 Task: Find connections with filter location Hawassa with filter topic #brandingwith filter profile language Potuguese with filter current company HDFC Life with filter school GIET University Gunupur with filter industry Horticulture with filter service category Customer Service with filter keywords title Title Analyst
Action: Mouse moved to (150, 225)
Screenshot: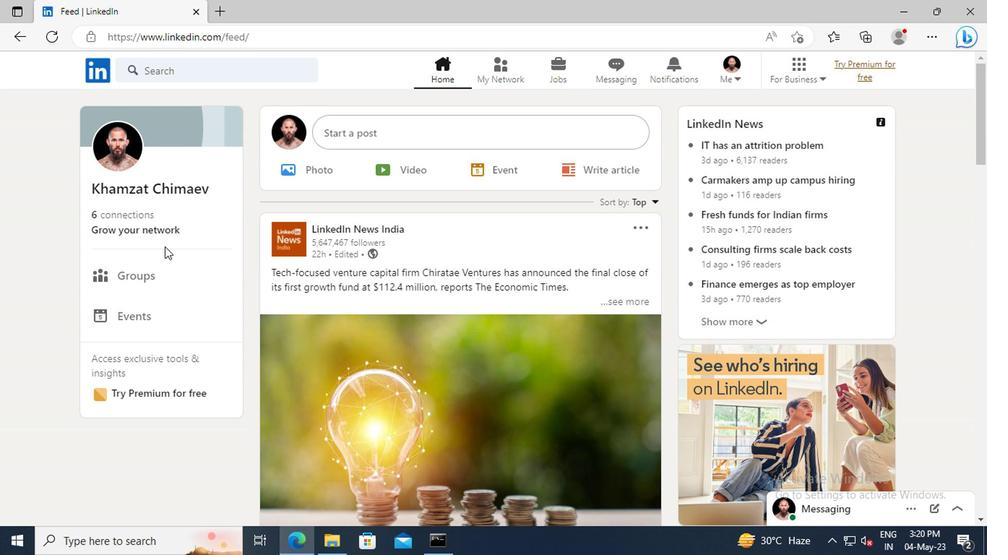 
Action: Mouse pressed left at (150, 225)
Screenshot: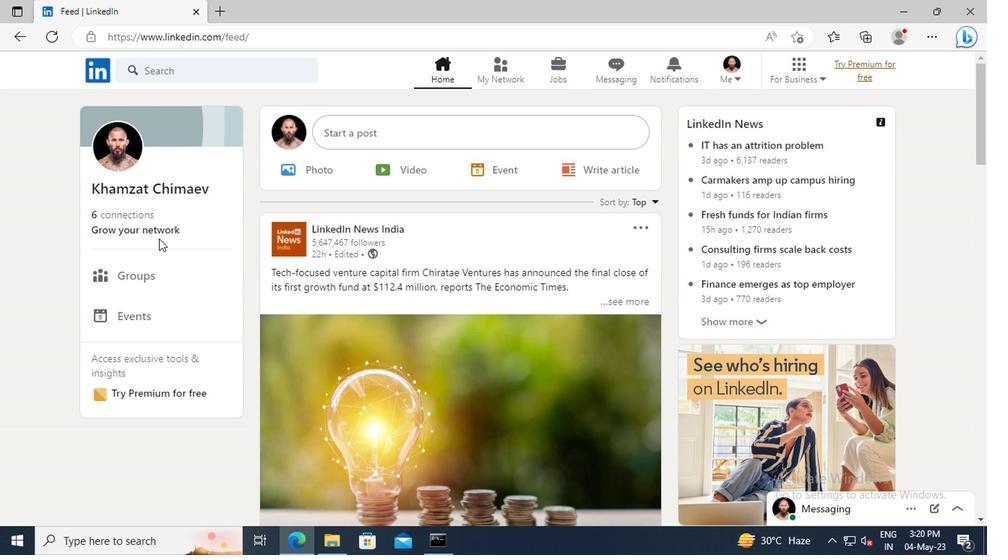 
Action: Mouse moved to (159, 152)
Screenshot: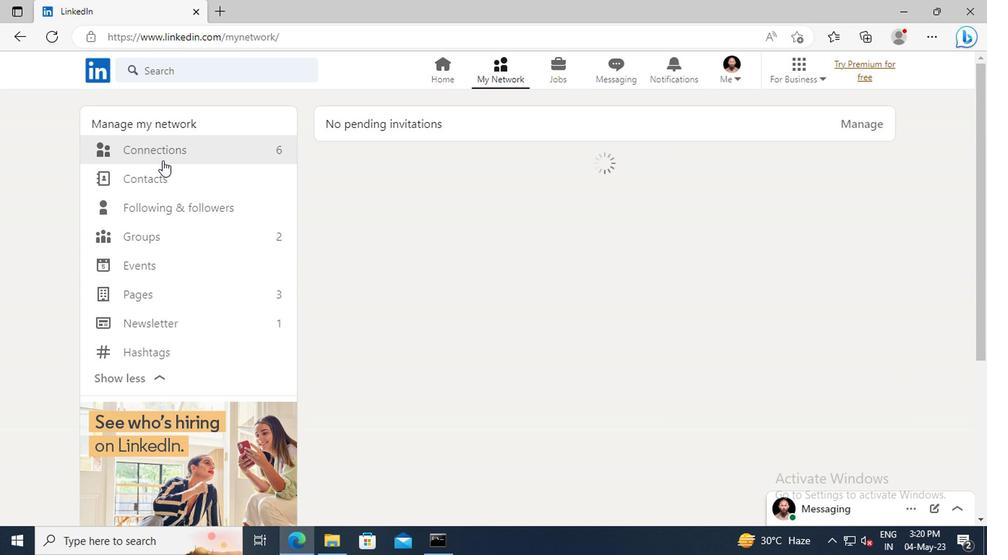 
Action: Mouse pressed left at (159, 152)
Screenshot: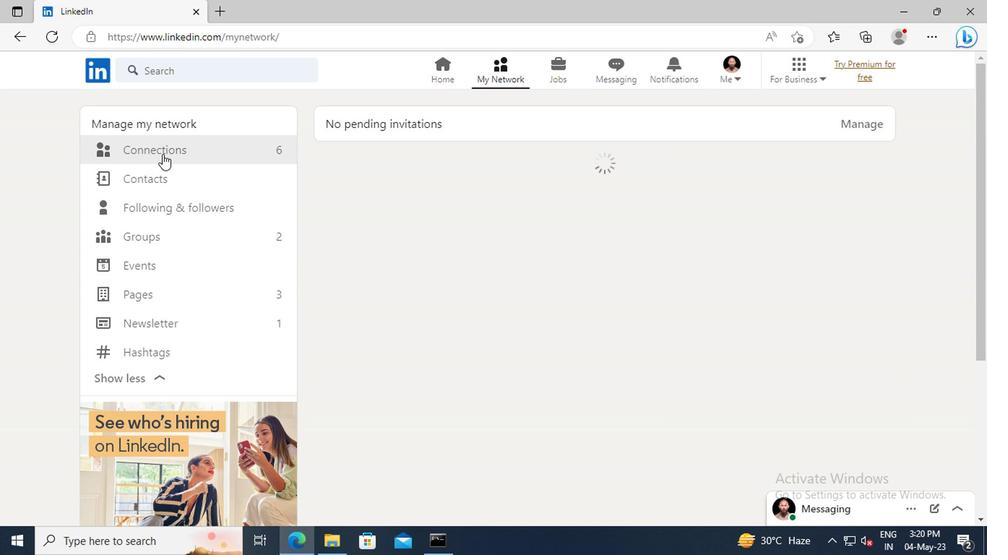
Action: Mouse moved to (587, 156)
Screenshot: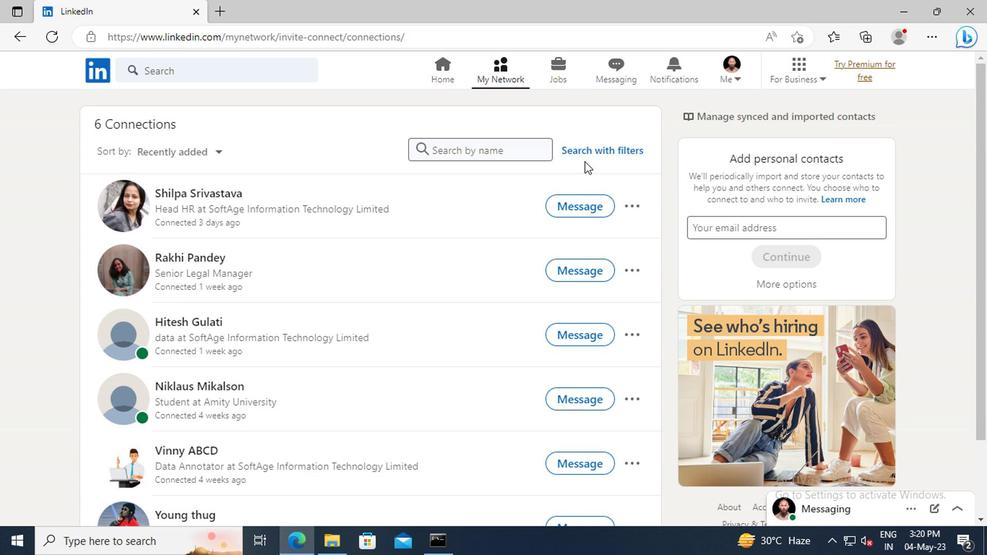 
Action: Mouse pressed left at (587, 156)
Screenshot: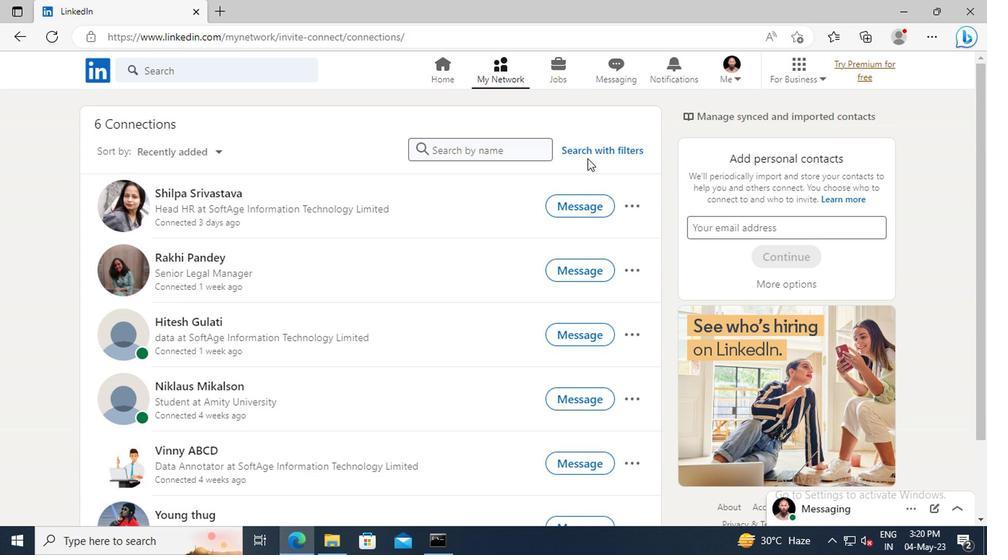 
Action: Mouse moved to (540, 116)
Screenshot: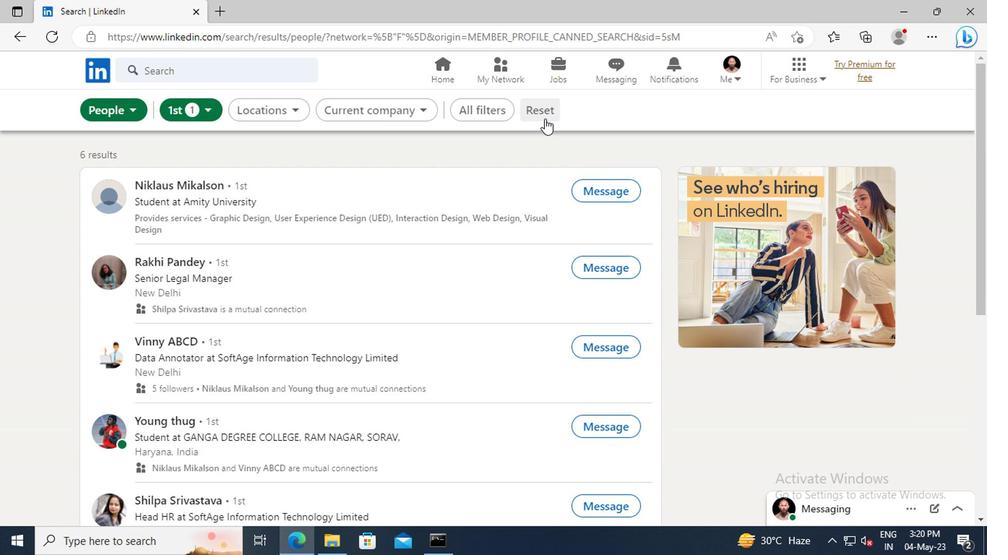 
Action: Mouse pressed left at (540, 116)
Screenshot: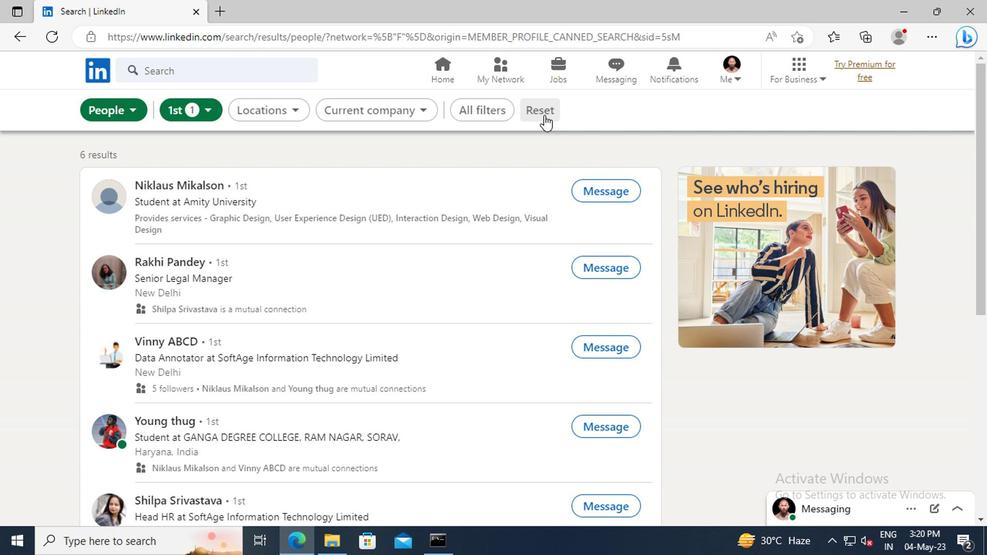 
Action: Mouse moved to (522, 115)
Screenshot: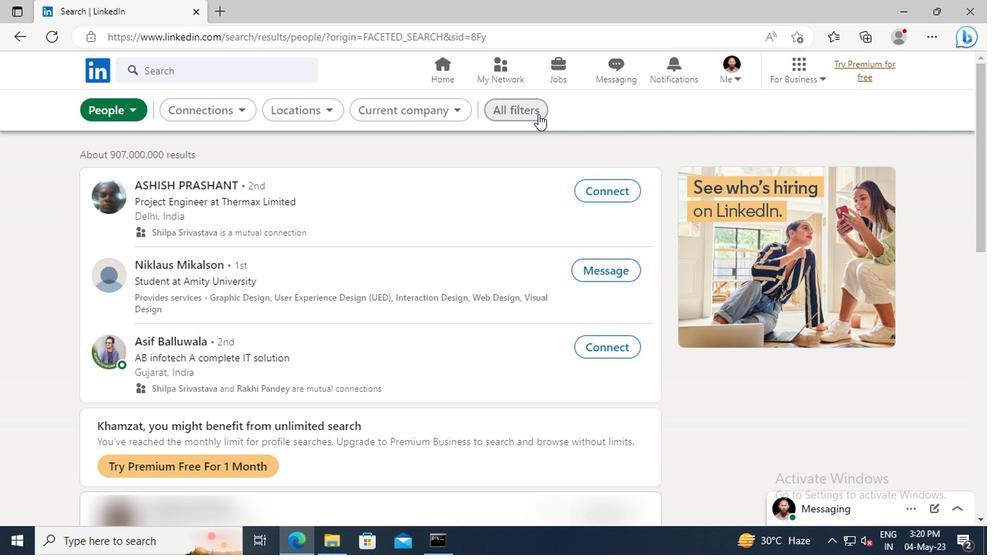 
Action: Mouse pressed left at (522, 115)
Screenshot: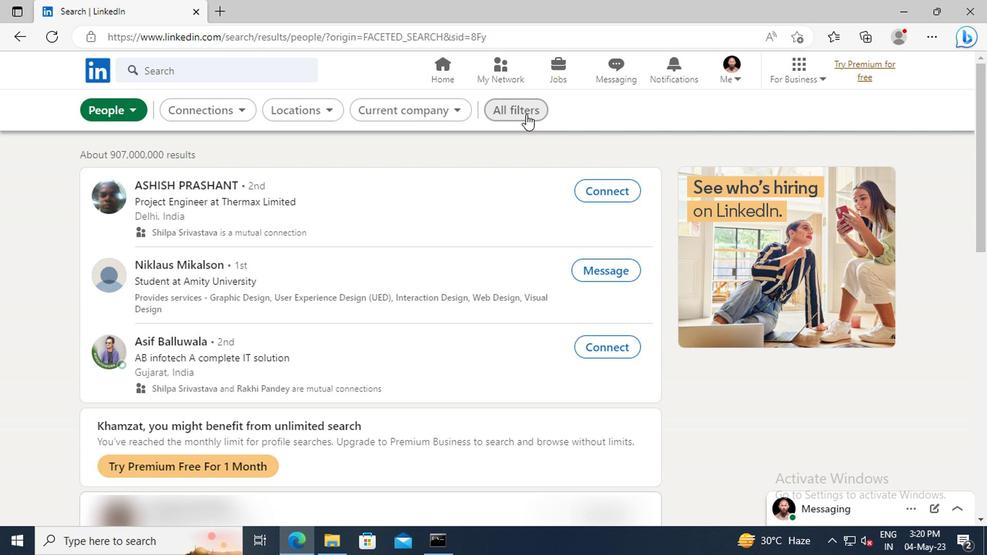 
Action: Mouse moved to (782, 249)
Screenshot: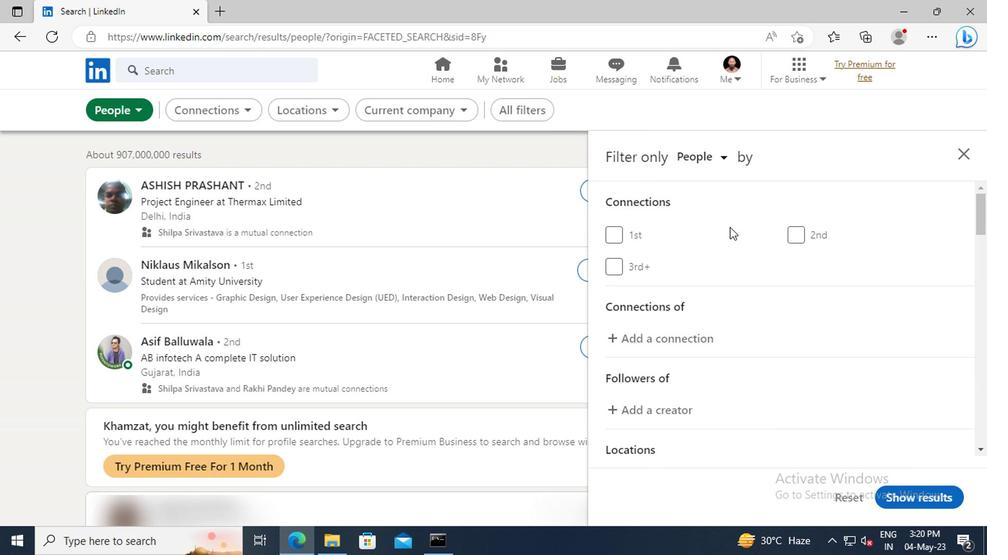 
Action: Mouse scrolled (782, 248) with delta (0, 0)
Screenshot: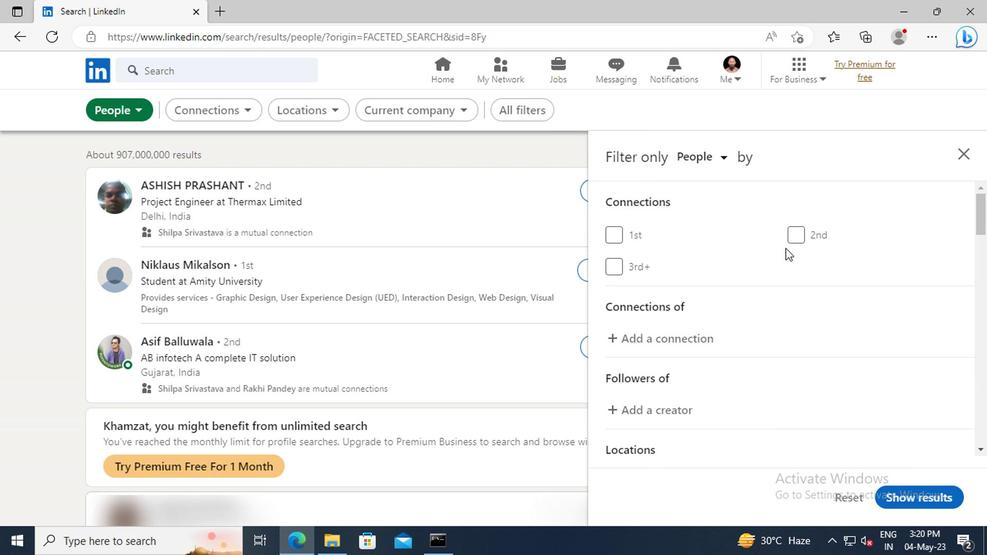 
Action: Mouse scrolled (782, 248) with delta (0, 0)
Screenshot: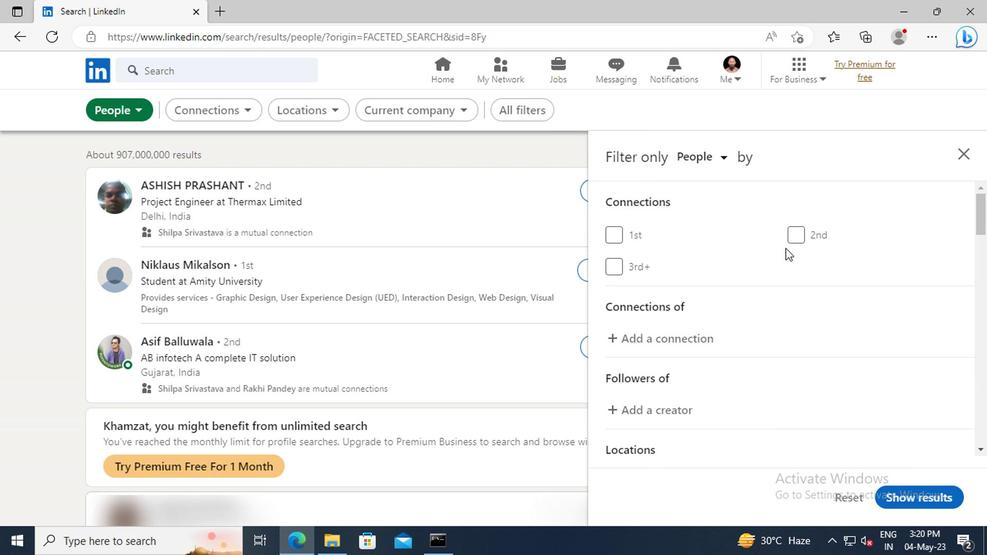 
Action: Mouse scrolled (782, 248) with delta (0, 0)
Screenshot: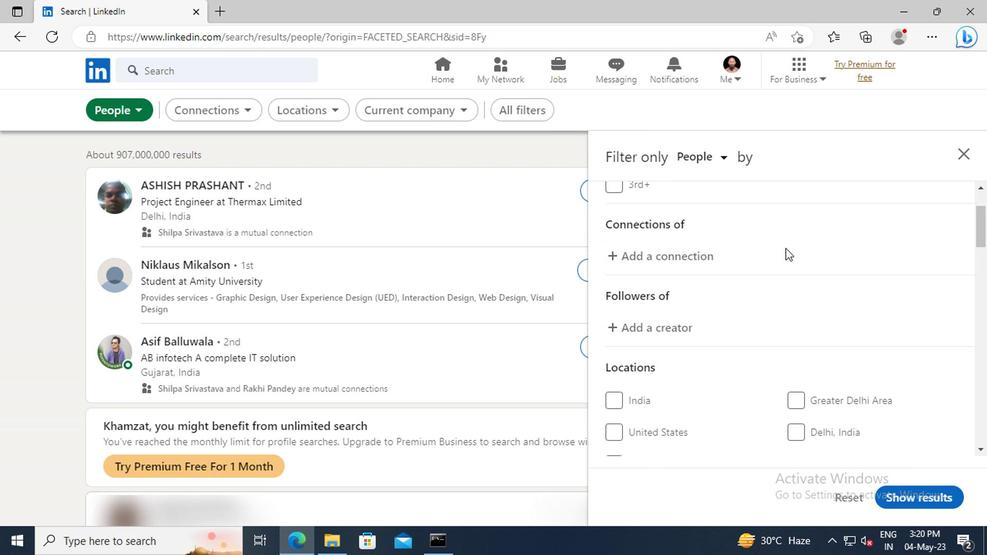 
Action: Mouse scrolled (782, 248) with delta (0, 0)
Screenshot: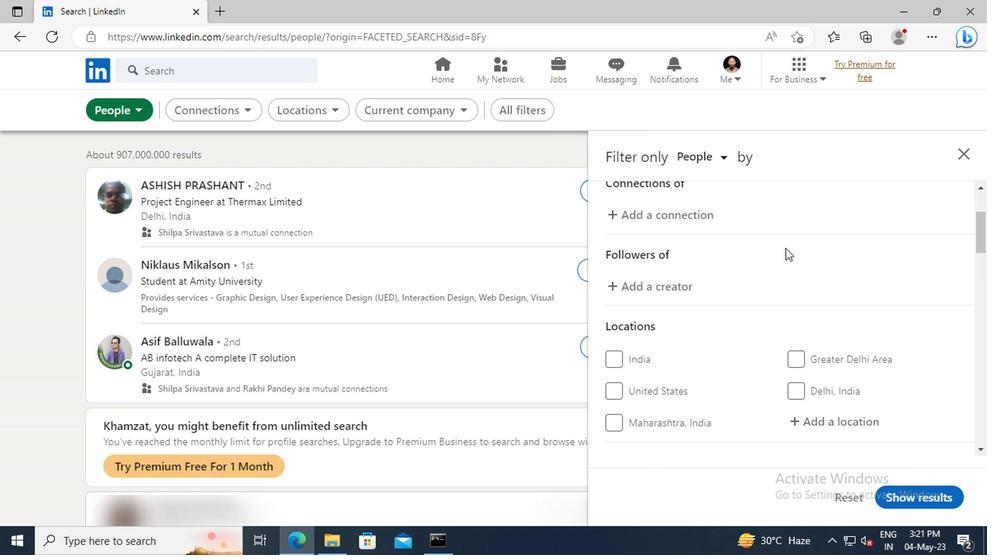 
Action: Mouse scrolled (782, 248) with delta (0, 0)
Screenshot: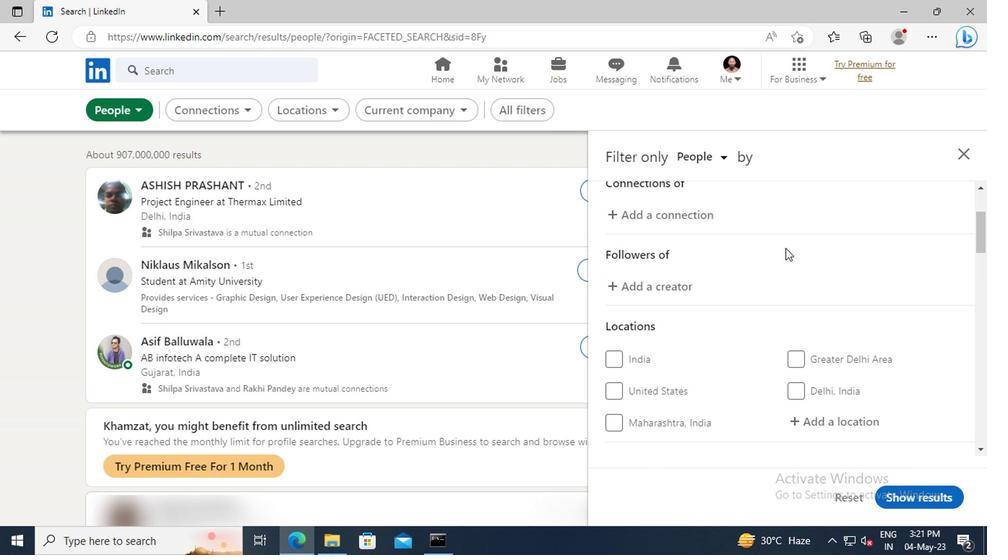
Action: Mouse scrolled (782, 248) with delta (0, 0)
Screenshot: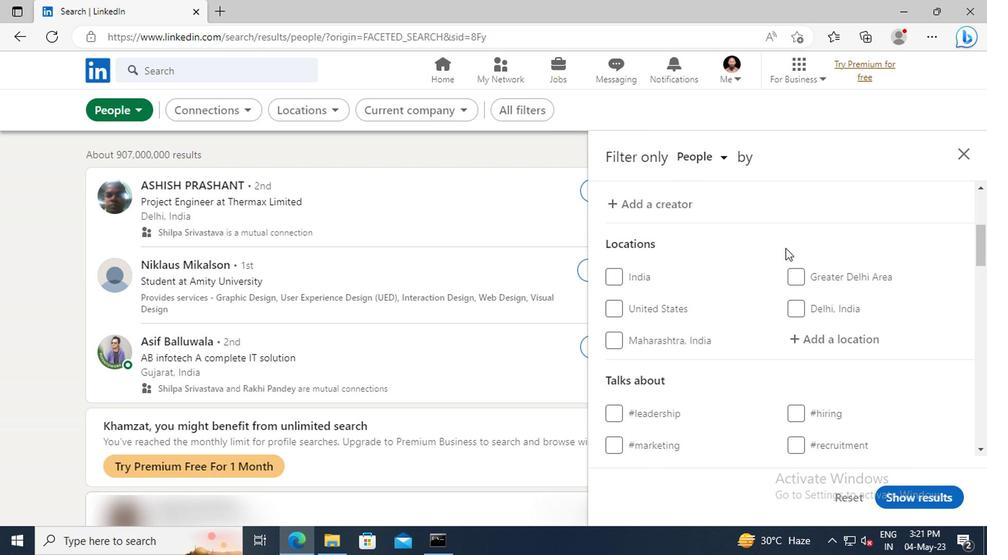
Action: Mouse scrolled (782, 248) with delta (0, 0)
Screenshot: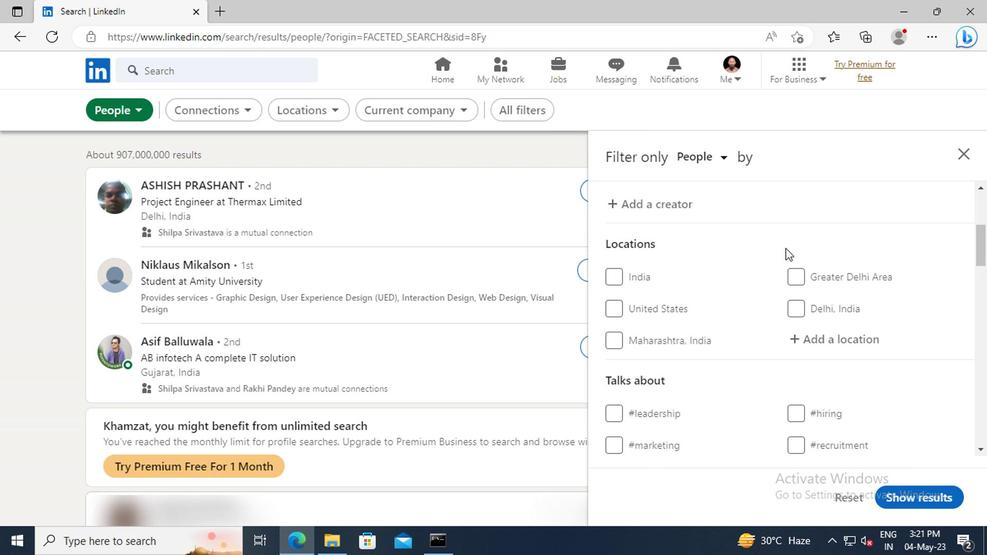 
Action: Mouse moved to (789, 257)
Screenshot: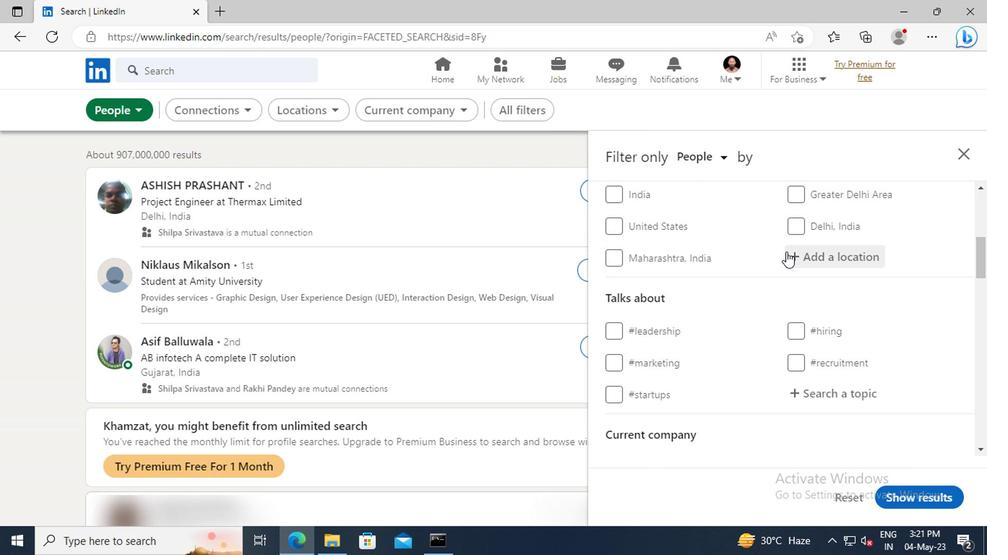 
Action: Mouse pressed left at (789, 257)
Screenshot: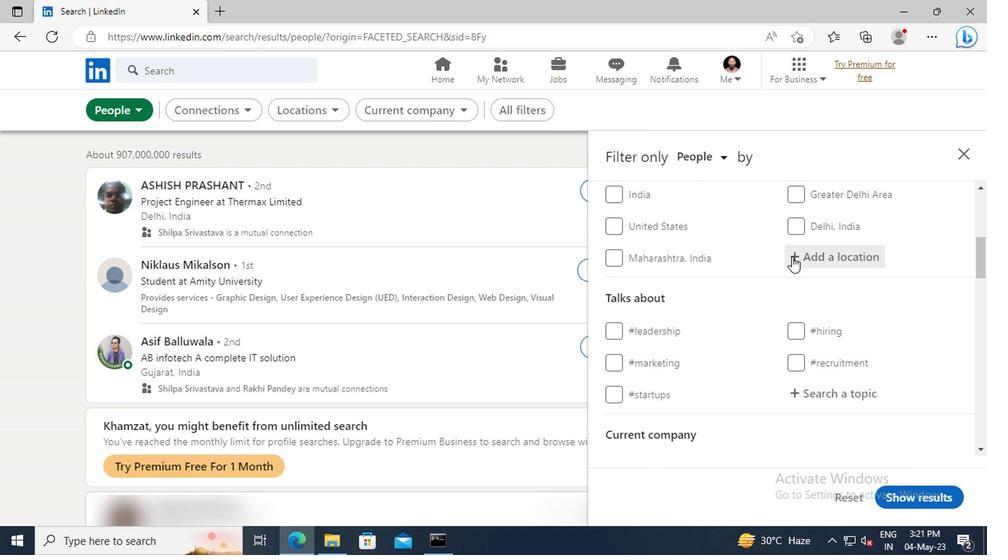 
Action: Mouse moved to (789, 257)
Screenshot: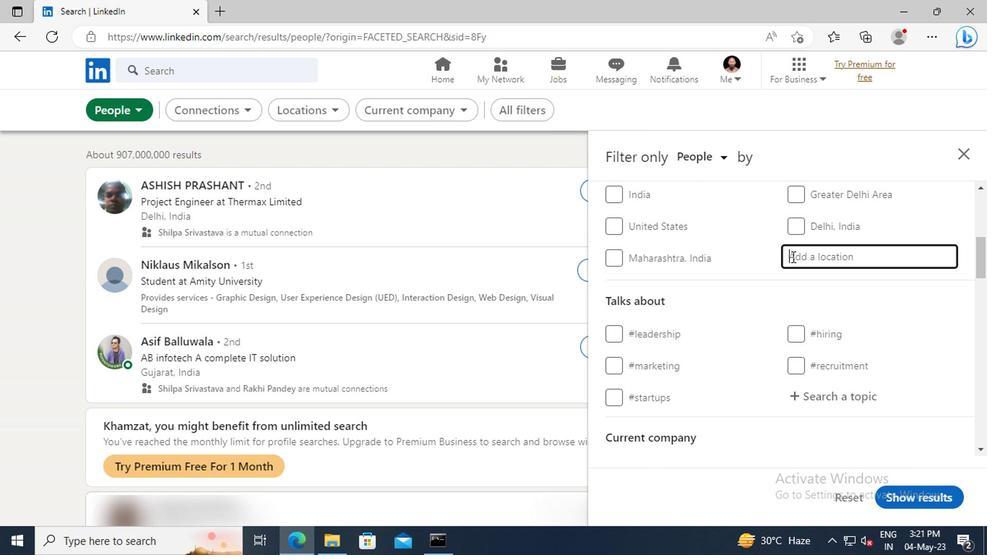 
Action: Key pressed <Key.shift>HAWASSA<Key.enter>
Screenshot: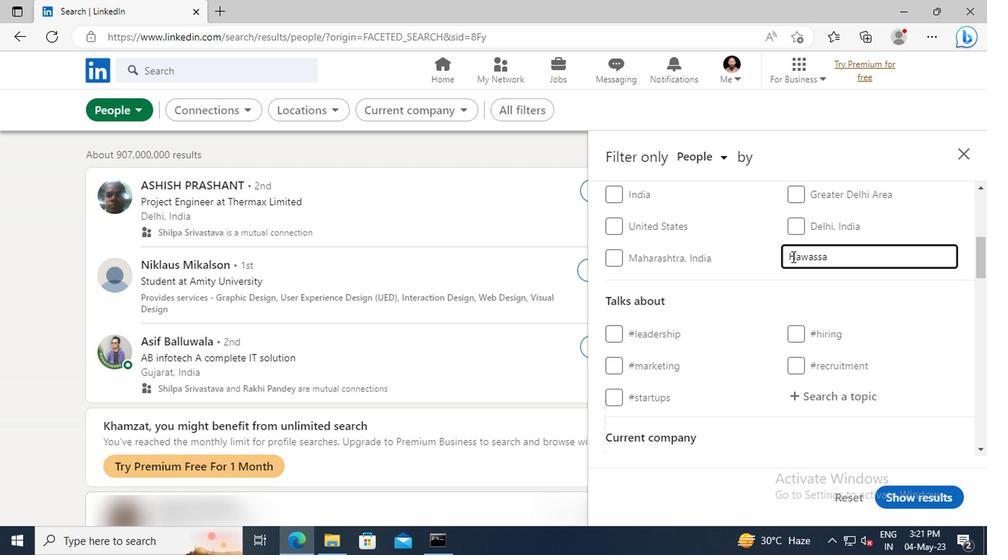 
Action: Mouse scrolled (789, 256) with delta (0, -1)
Screenshot: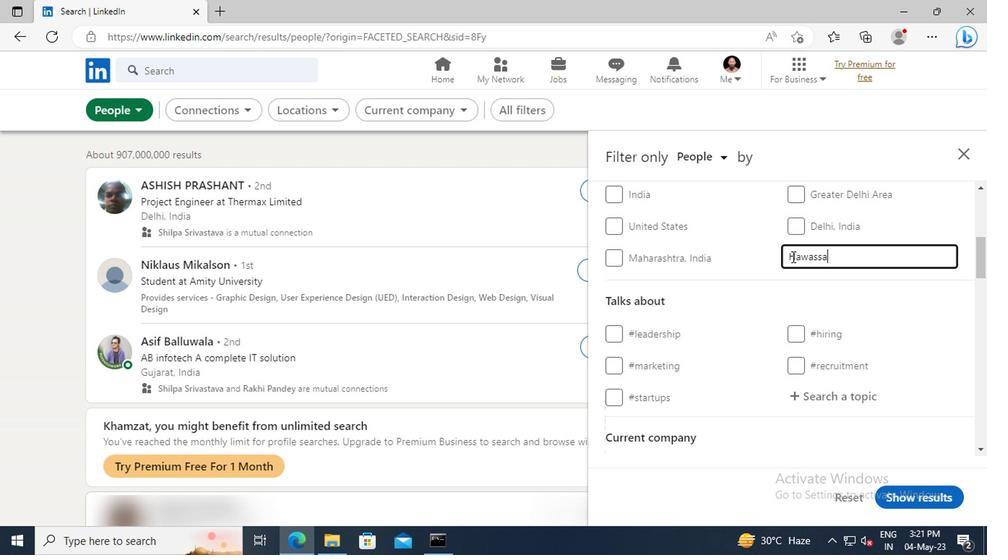 
Action: Mouse scrolled (789, 256) with delta (0, -1)
Screenshot: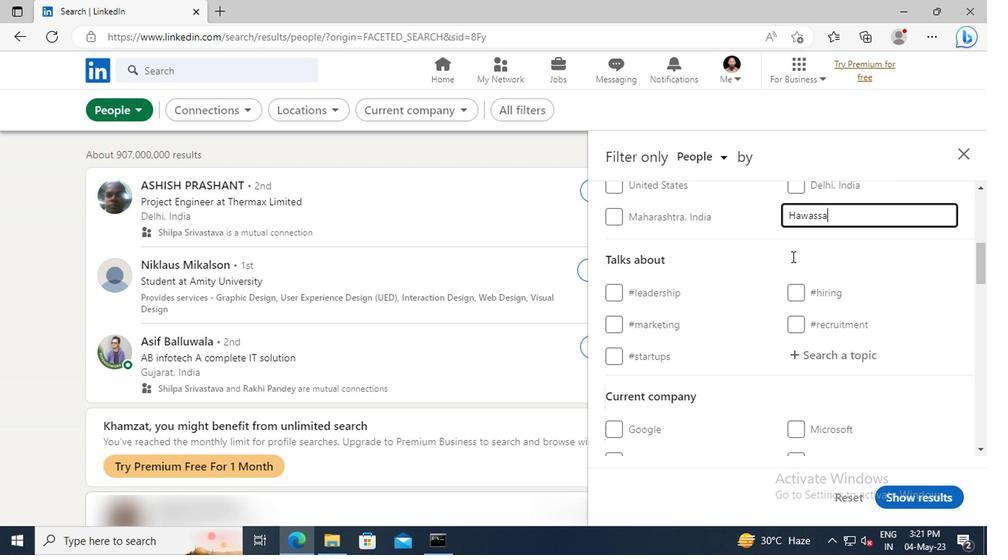 
Action: Mouse moved to (800, 311)
Screenshot: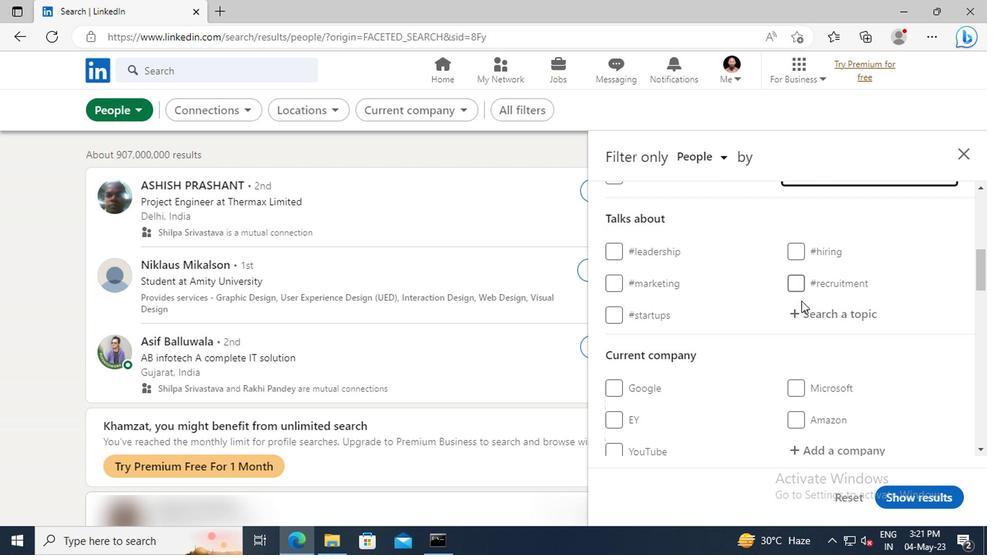 
Action: Mouse pressed left at (800, 311)
Screenshot: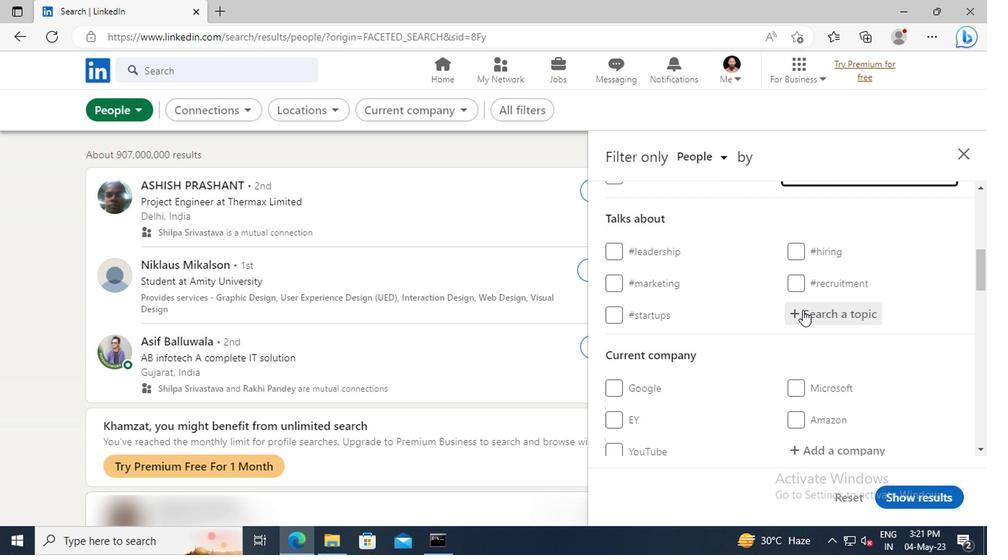 
Action: Key pressed BRANDI
Screenshot: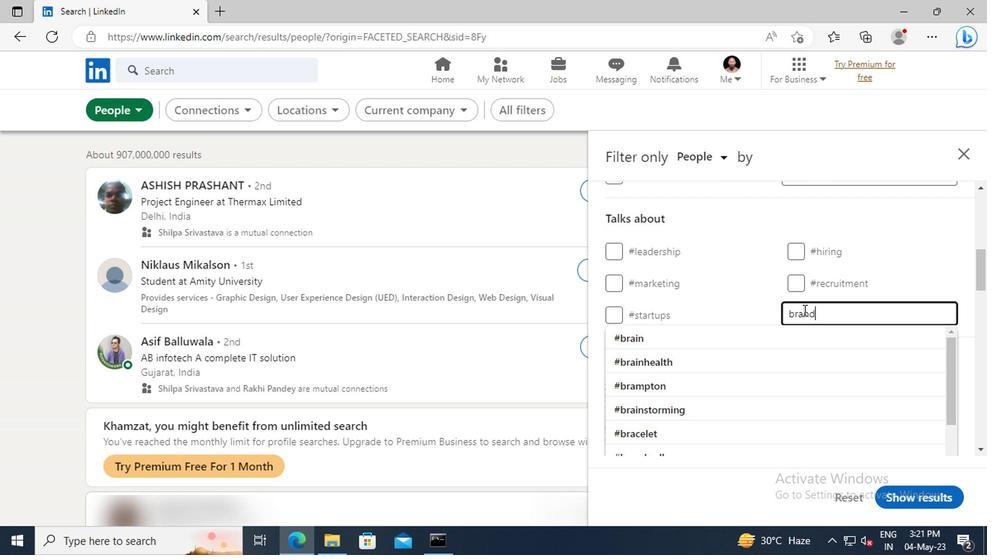 
Action: Mouse moved to (807, 336)
Screenshot: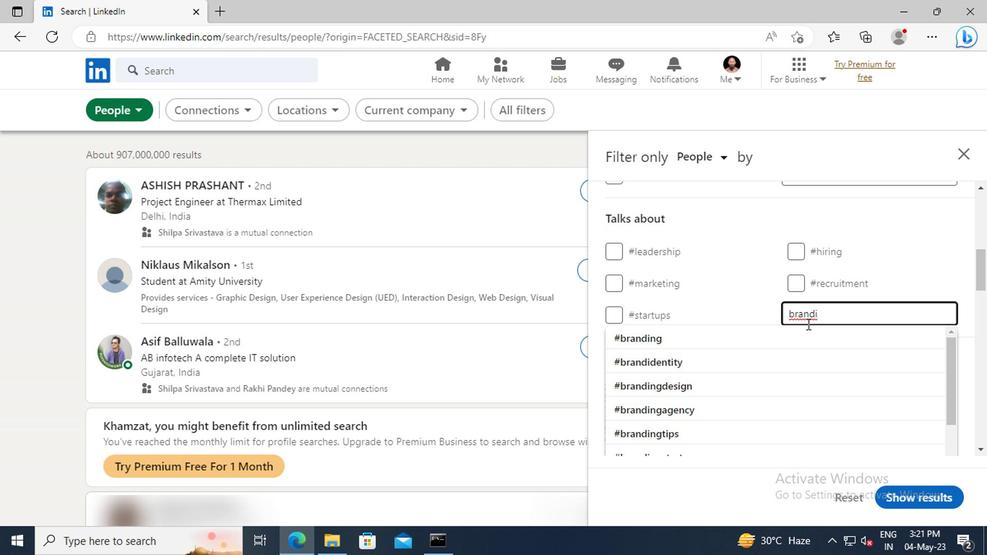 
Action: Mouse pressed left at (807, 336)
Screenshot: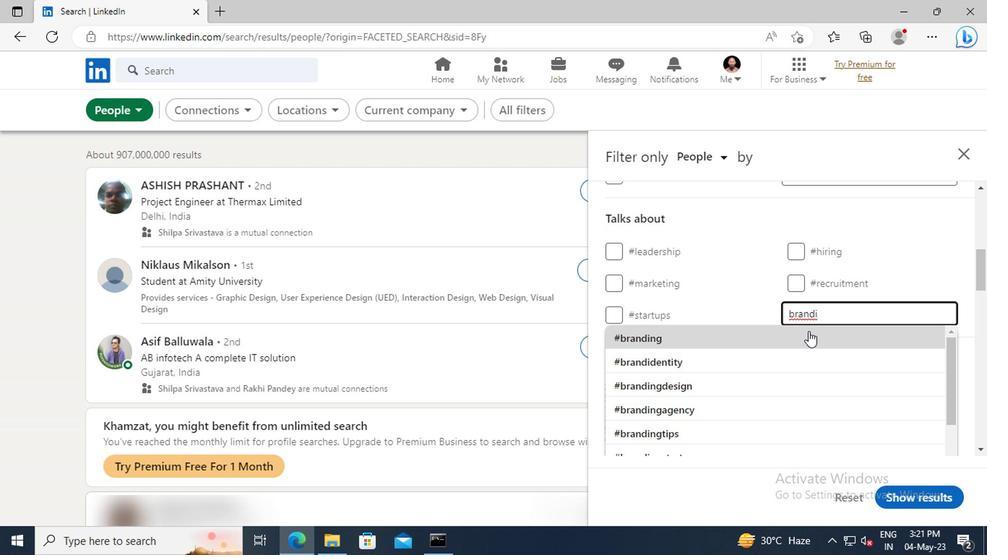 
Action: Mouse scrolled (807, 335) with delta (0, -1)
Screenshot: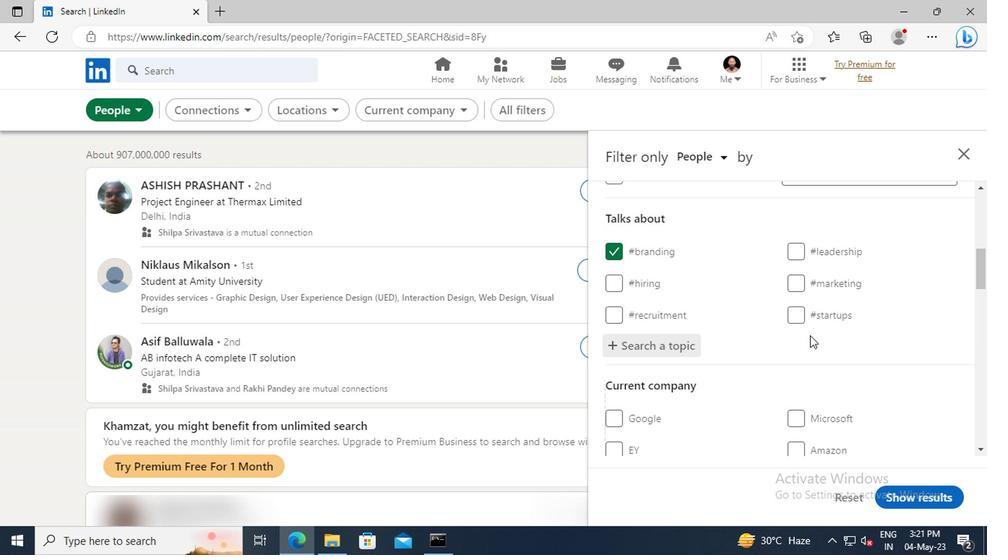 
Action: Mouse scrolled (807, 335) with delta (0, -1)
Screenshot: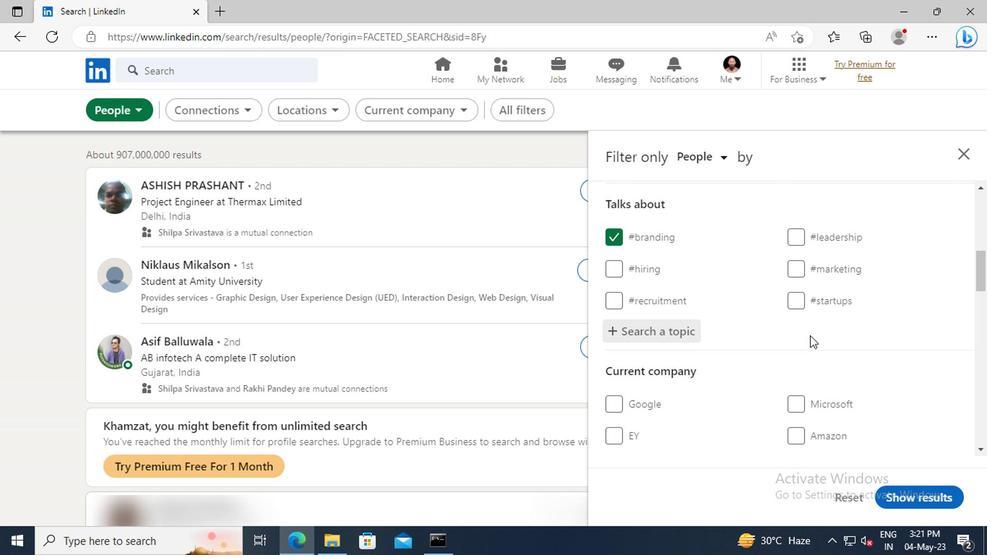 
Action: Mouse scrolled (807, 335) with delta (0, -1)
Screenshot: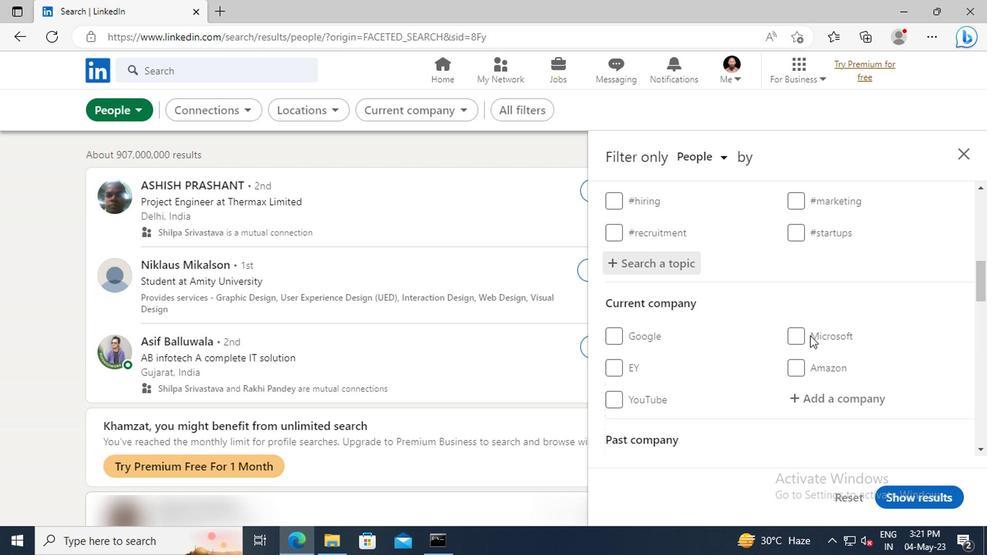 
Action: Mouse scrolled (807, 335) with delta (0, -1)
Screenshot: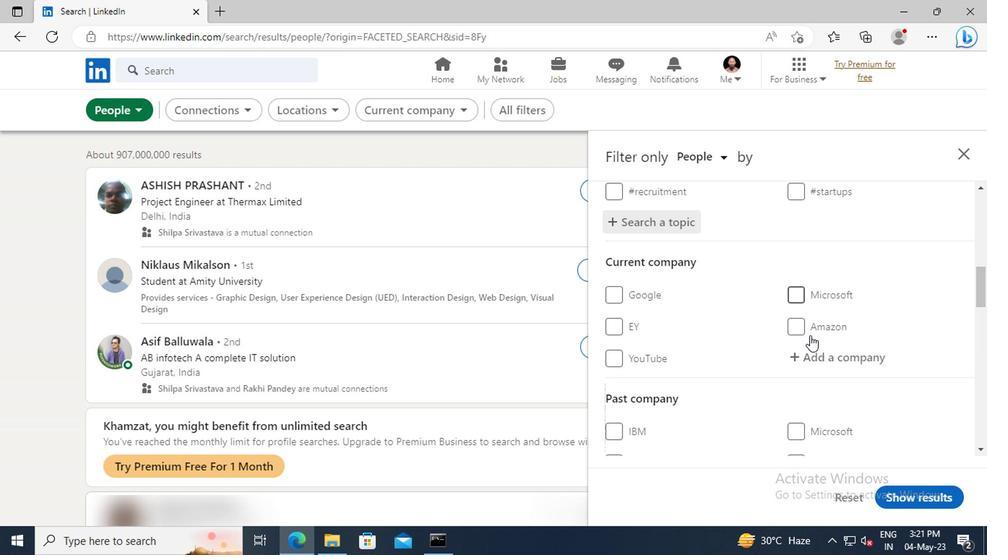 
Action: Mouse scrolled (807, 335) with delta (0, -1)
Screenshot: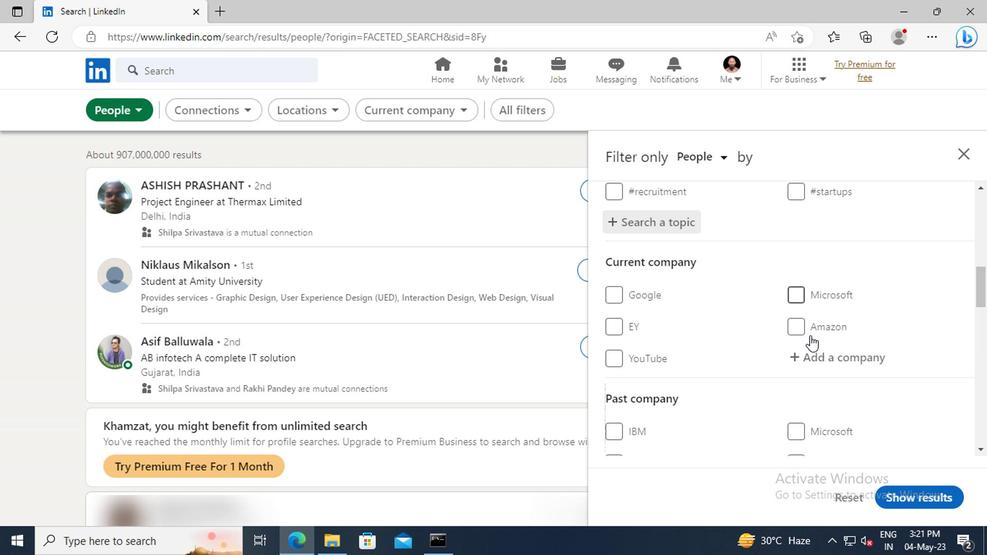 
Action: Mouse scrolled (807, 335) with delta (0, -1)
Screenshot: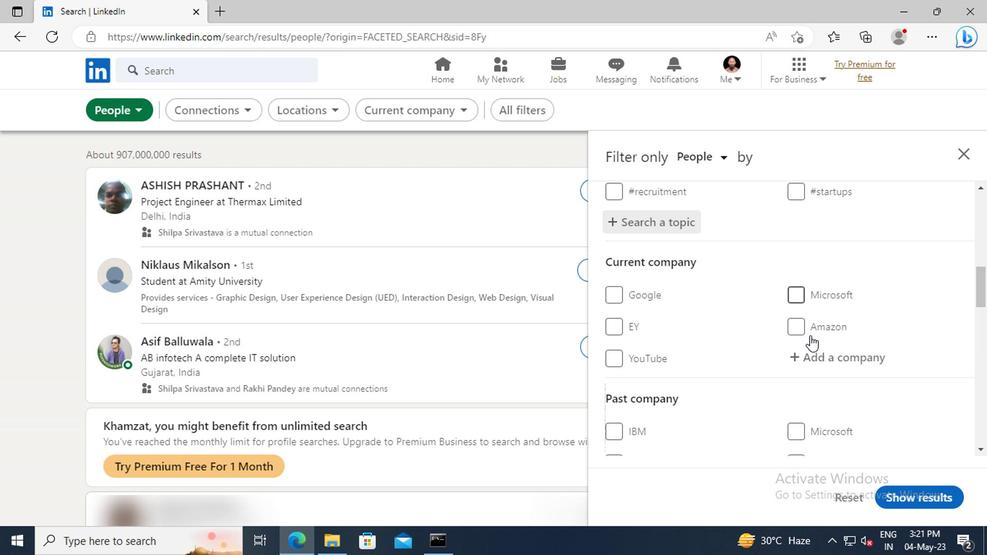 
Action: Mouse scrolled (807, 335) with delta (0, -1)
Screenshot: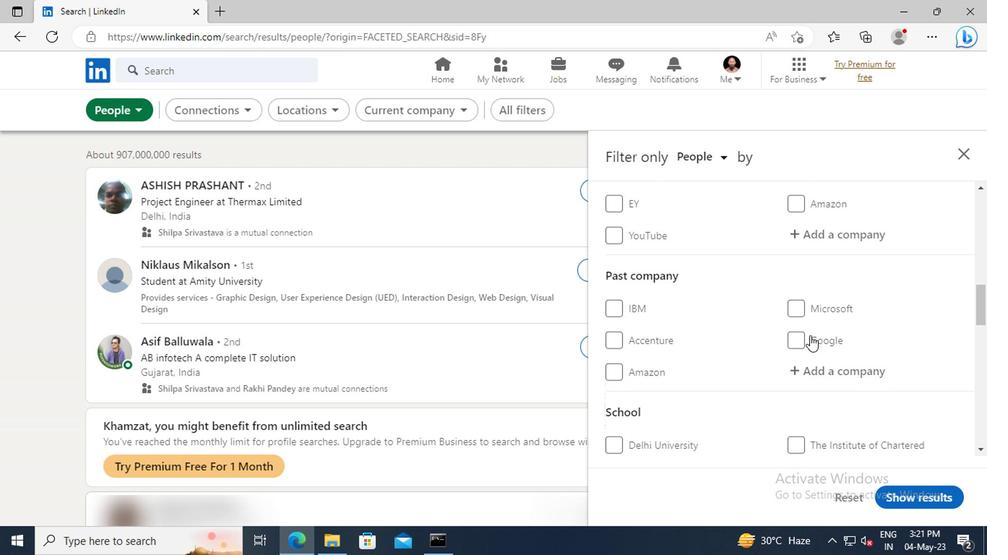 
Action: Mouse scrolled (807, 335) with delta (0, -1)
Screenshot: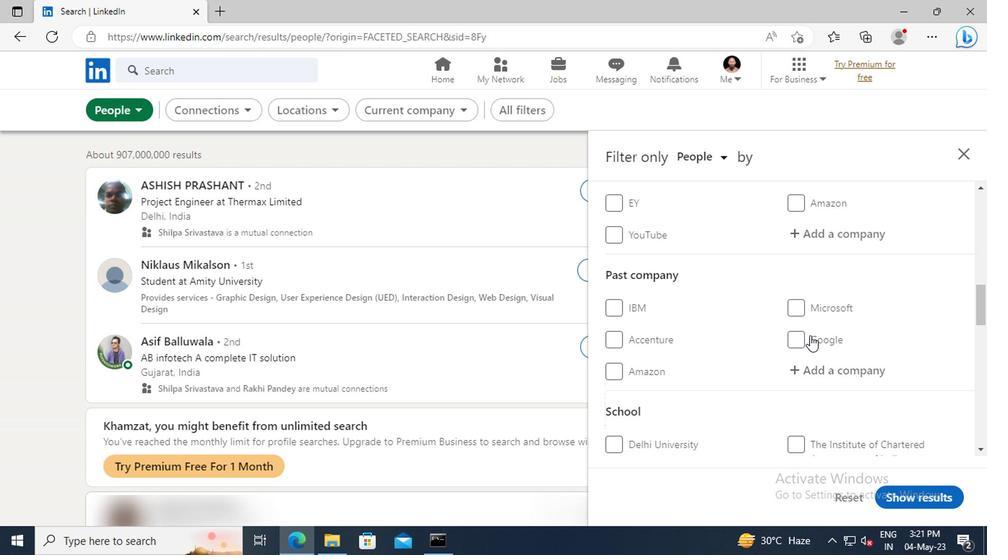 
Action: Mouse scrolled (807, 335) with delta (0, -1)
Screenshot: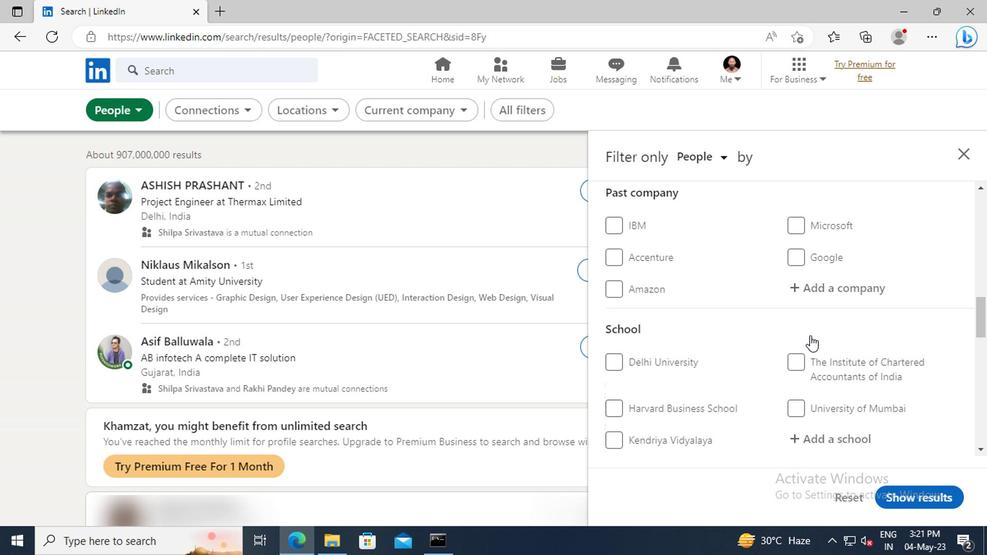 
Action: Mouse scrolled (807, 335) with delta (0, -1)
Screenshot: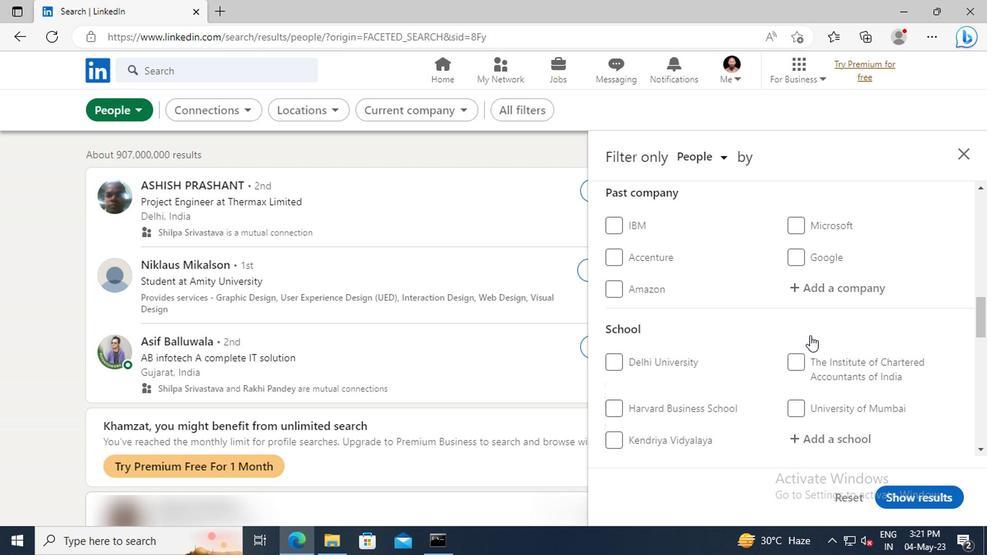 
Action: Mouse scrolled (807, 335) with delta (0, -1)
Screenshot: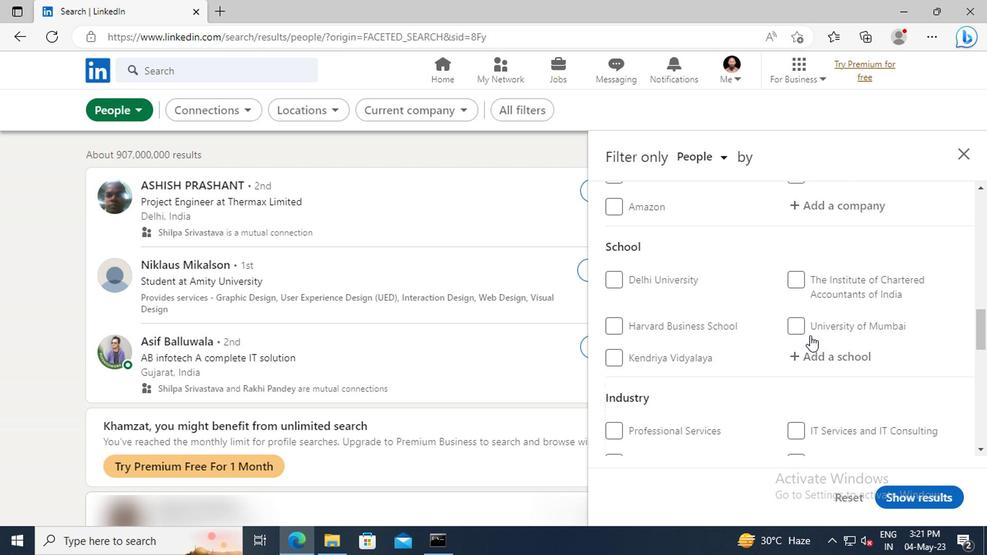 
Action: Mouse scrolled (807, 335) with delta (0, -1)
Screenshot: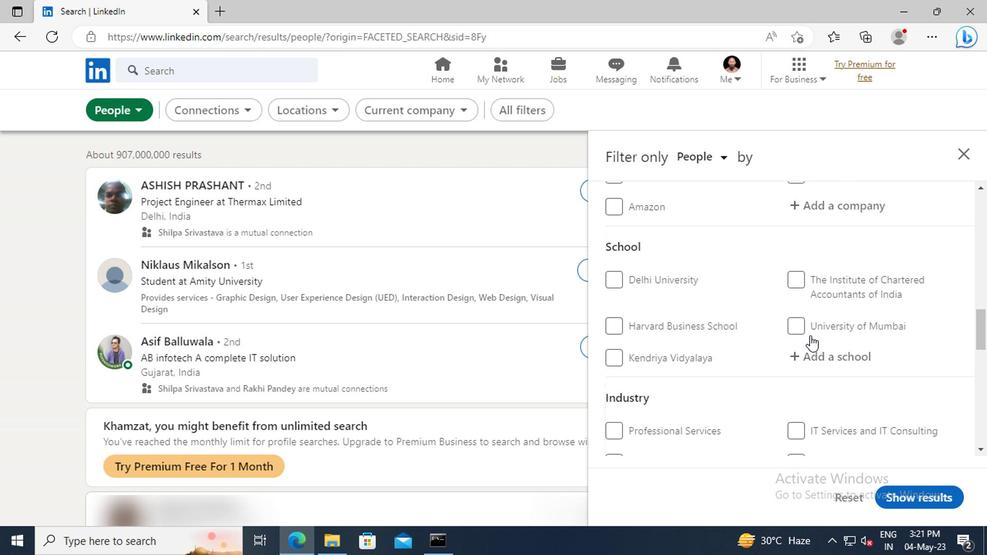 
Action: Mouse scrolled (807, 335) with delta (0, -1)
Screenshot: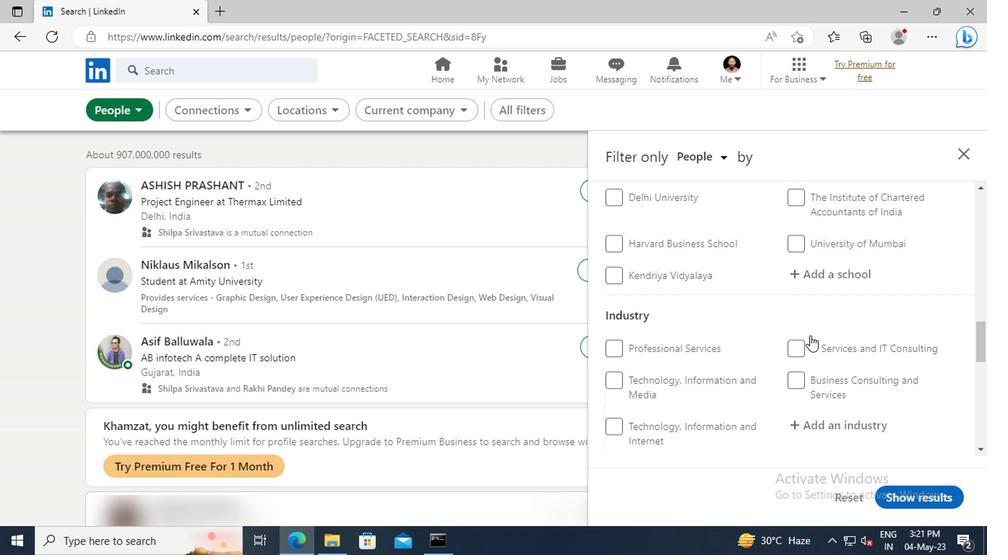 
Action: Mouse scrolled (807, 335) with delta (0, -1)
Screenshot: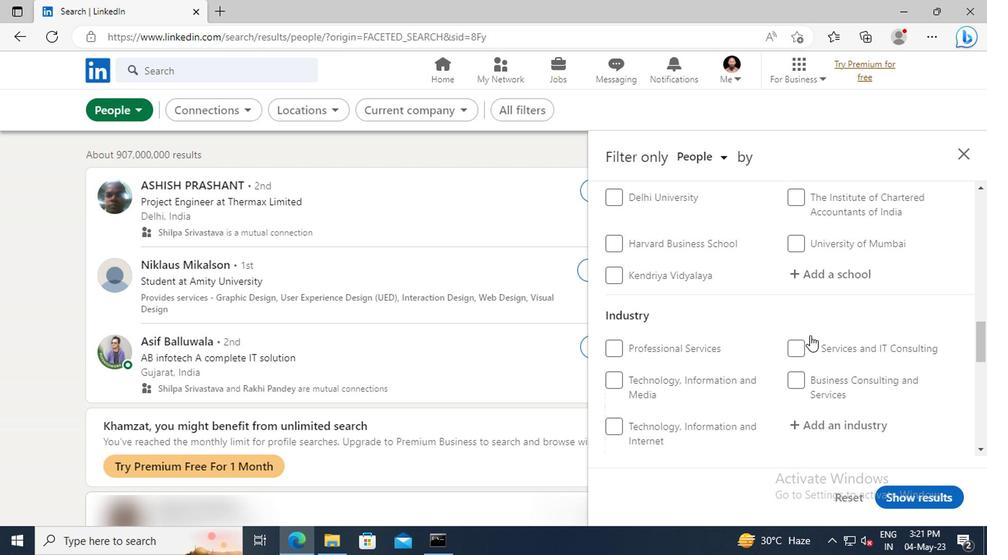 
Action: Mouse scrolled (807, 335) with delta (0, -1)
Screenshot: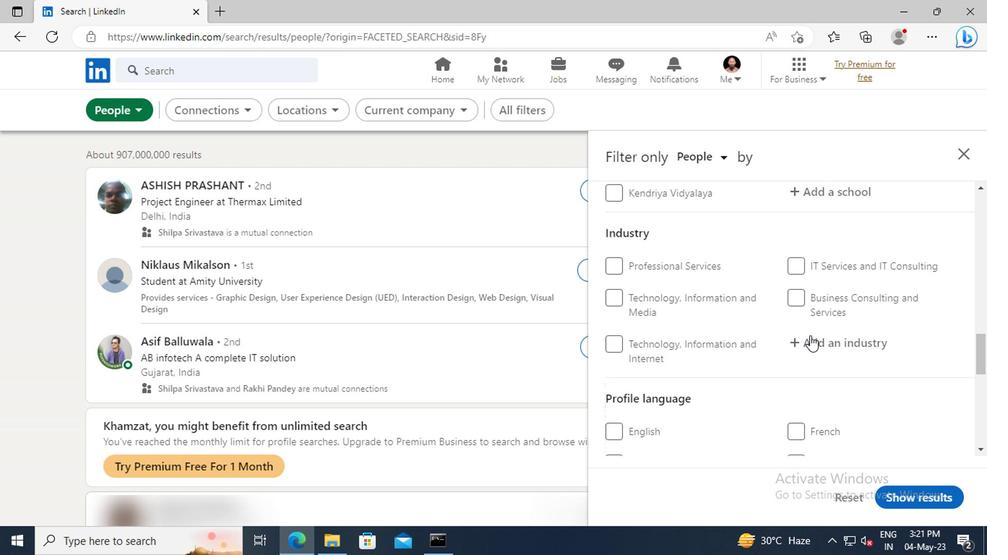 
Action: Mouse scrolled (807, 335) with delta (0, -1)
Screenshot: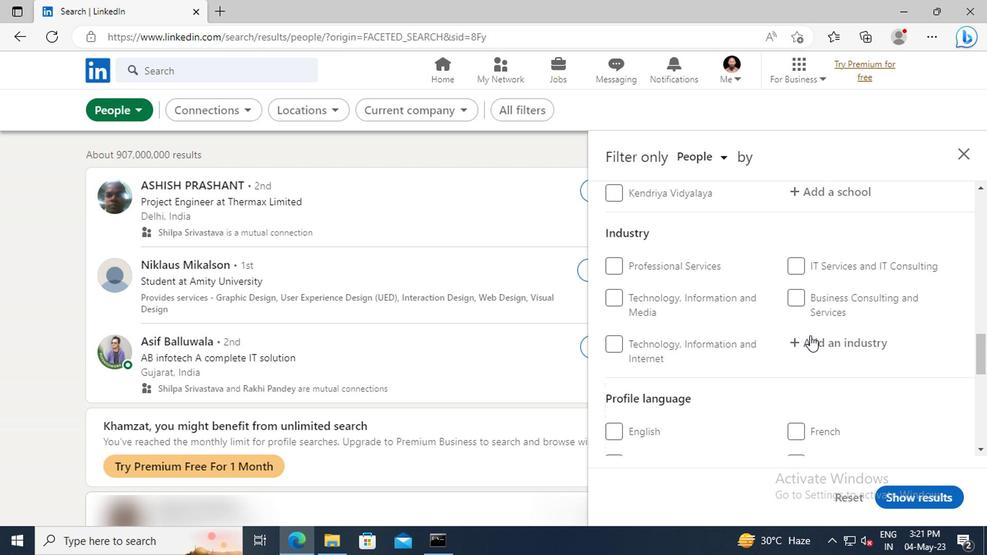 
Action: Mouse scrolled (807, 335) with delta (0, -1)
Screenshot: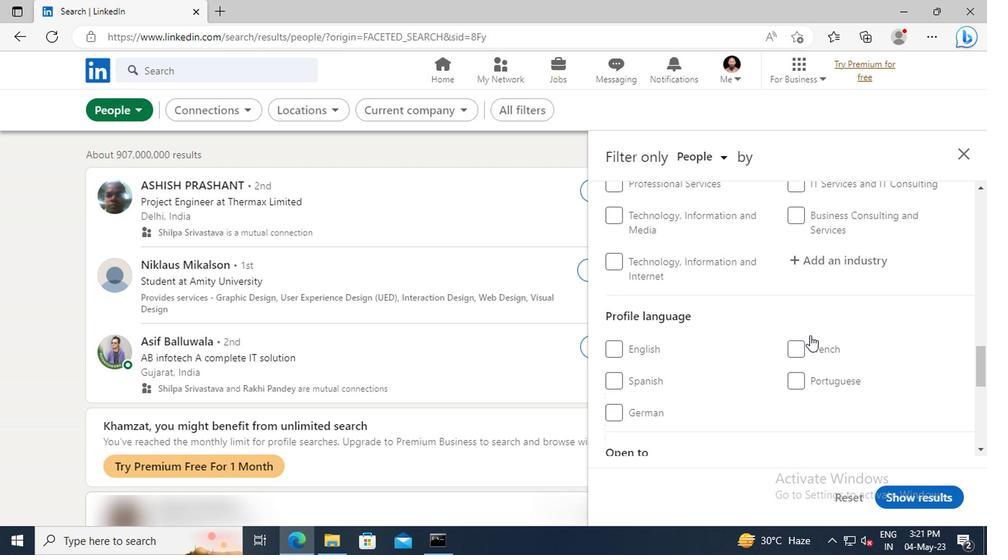 
Action: Mouse moved to (795, 342)
Screenshot: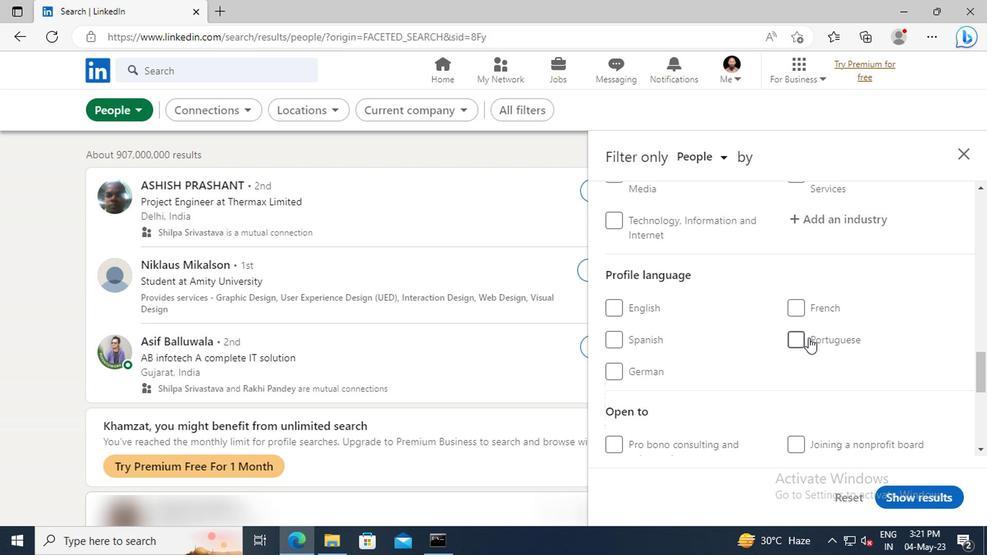
Action: Mouse pressed left at (795, 342)
Screenshot: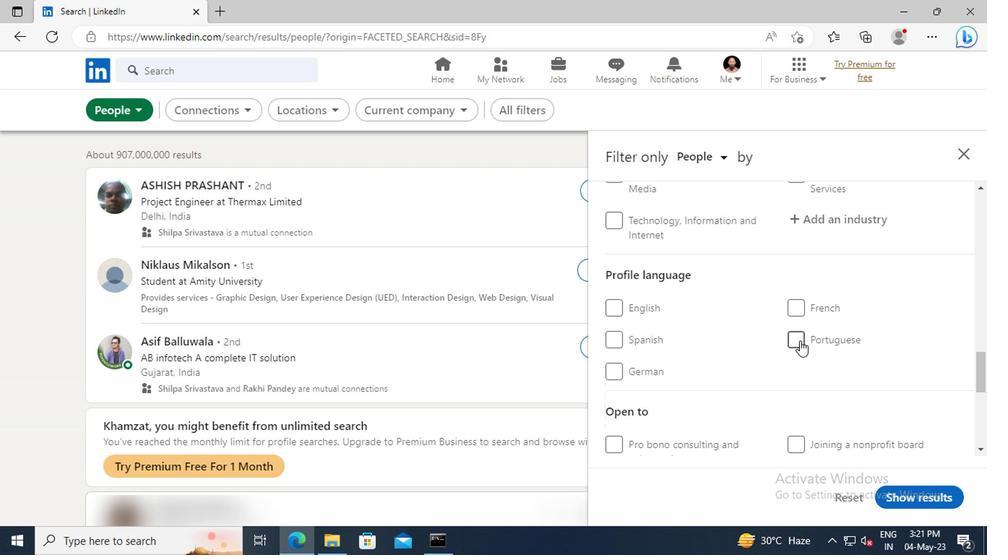 
Action: Mouse moved to (814, 327)
Screenshot: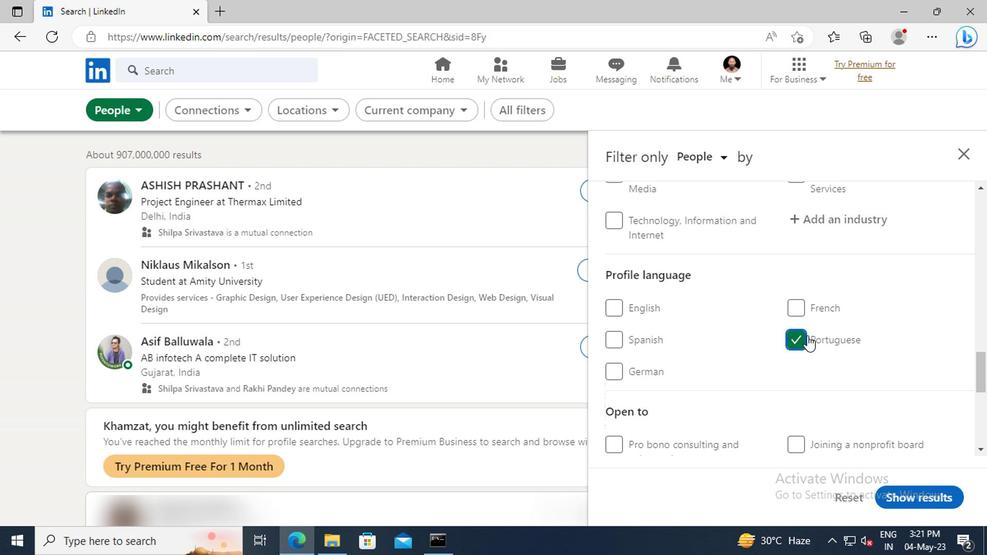 
Action: Mouse scrolled (814, 327) with delta (0, 0)
Screenshot: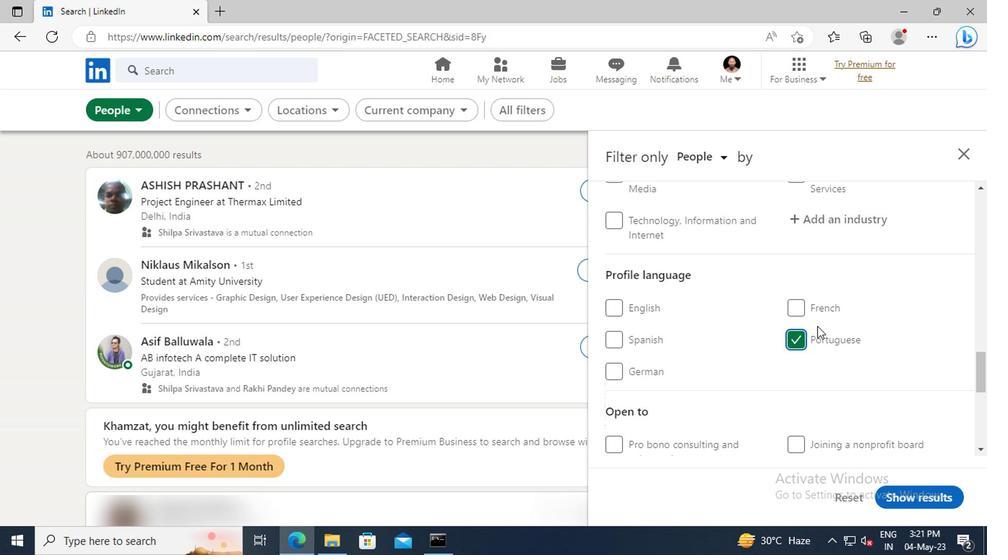 
Action: Mouse scrolled (814, 327) with delta (0, 0)
Screenshot: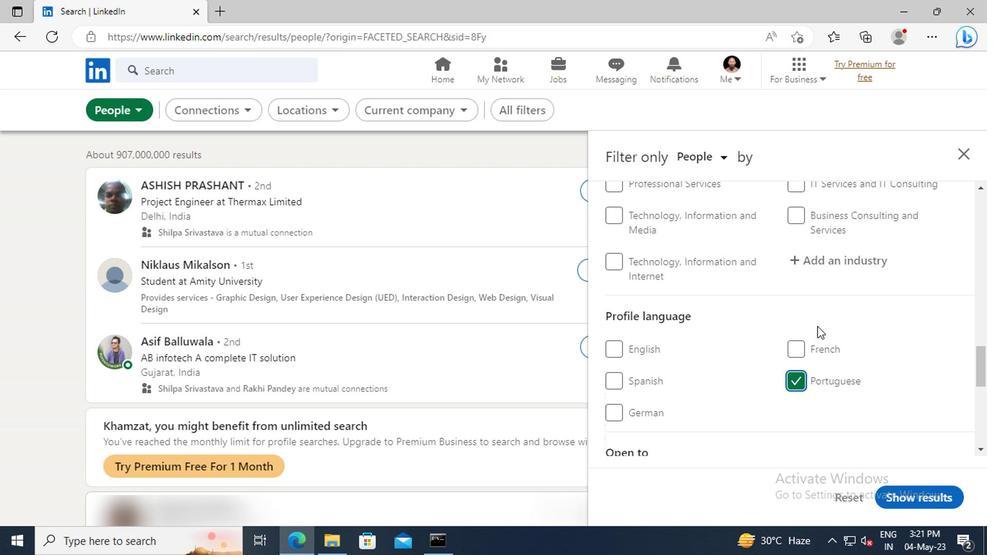 
Action: Mouse scrolled (814, 327) with delta (0, 0)
Screenshot: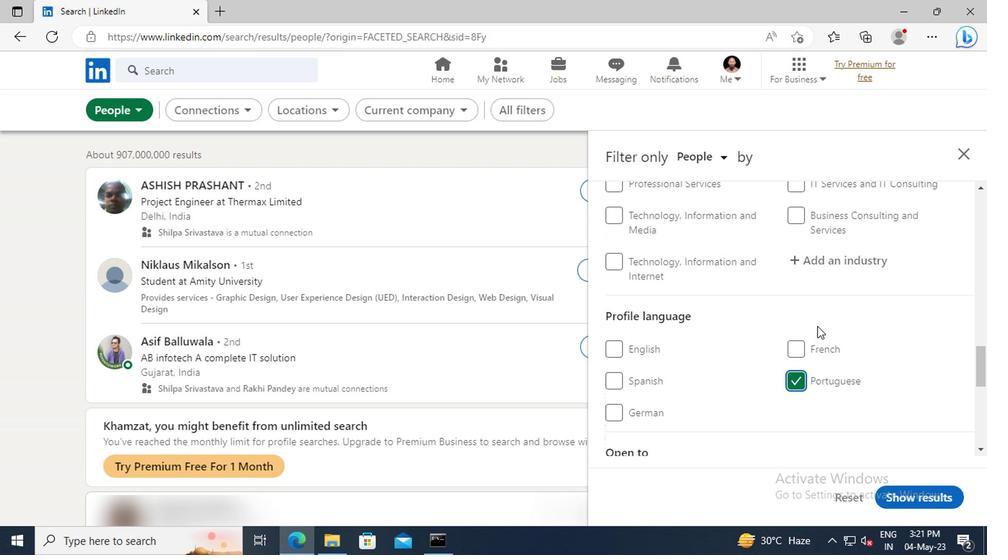 
Action: Mouse scrolled (814, 327) with delta (0, 0)
Screenshot: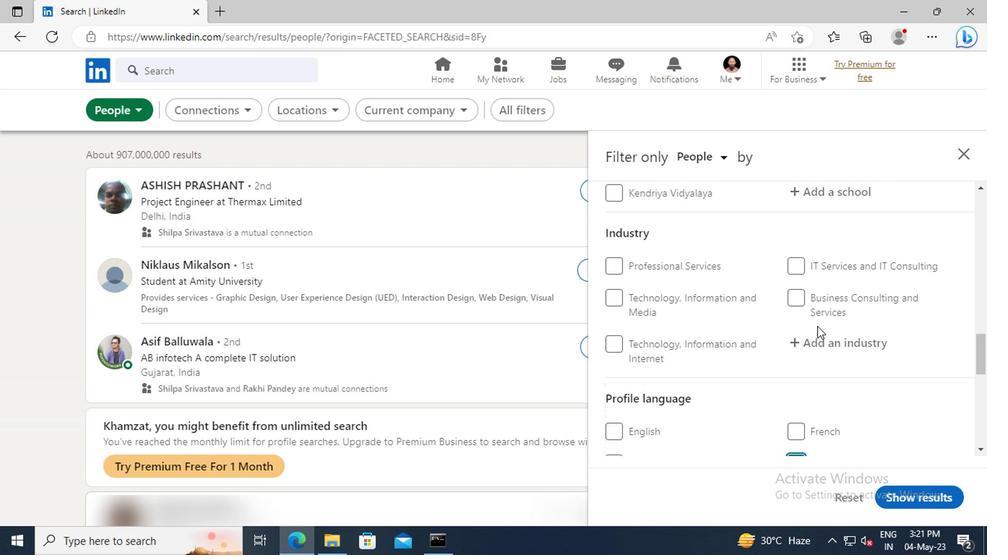 
Action: Mouse scrolled (814, 327) with delta (0, 0)
Screenshot: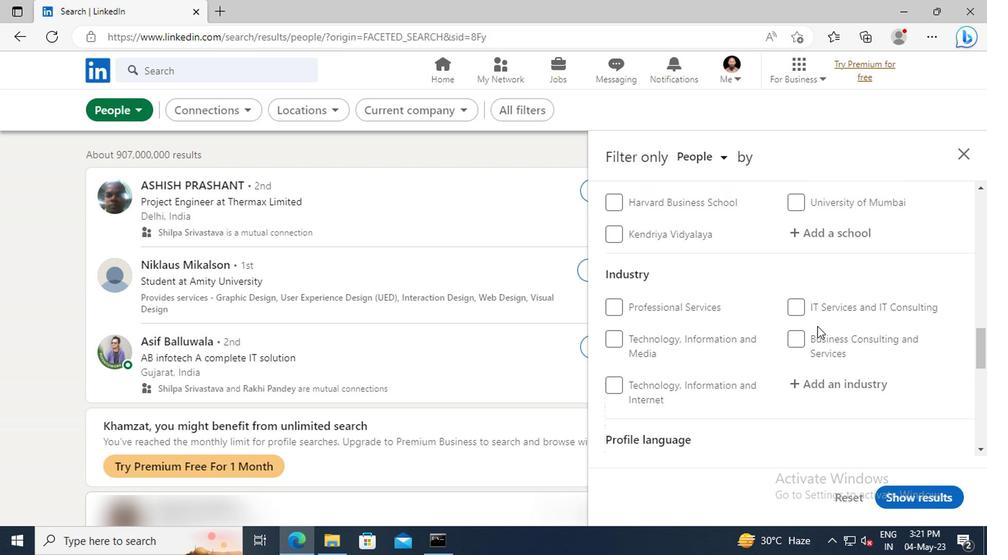 
Action: Mouse scrolled (814, 327) with delta (0, 0)
Screenshot: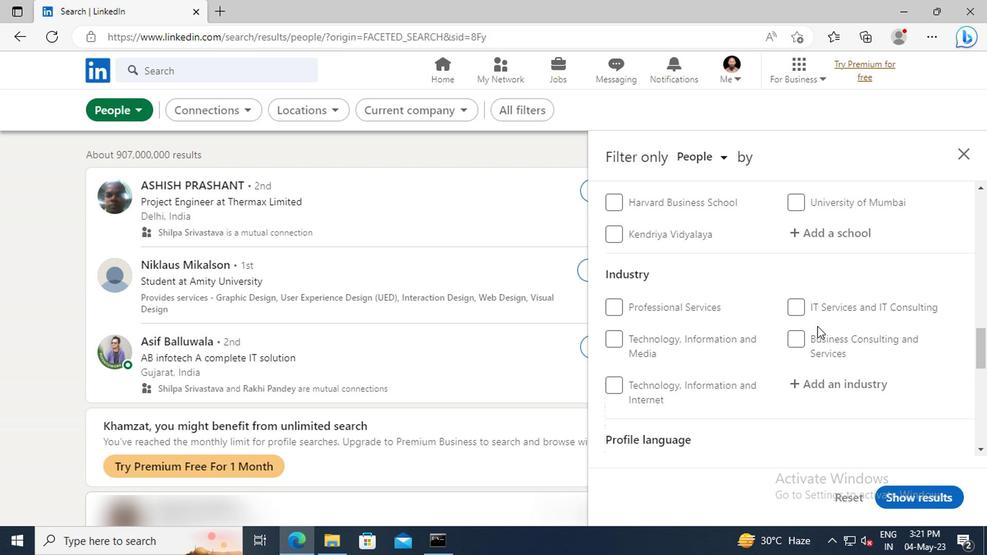 
Action: Mouse scrolled (814, 327) with delta (0, 0)
Screenshot: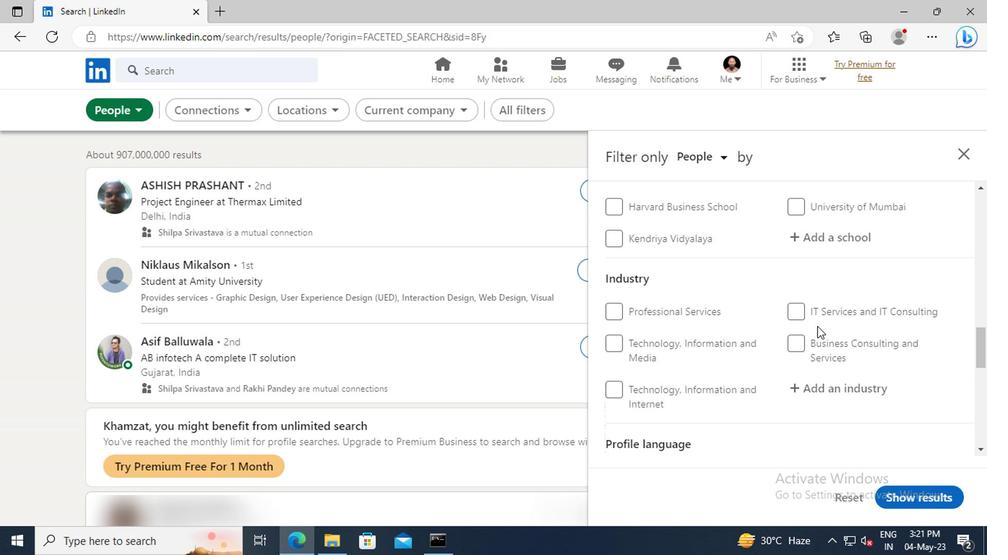 
Action: Mouse scrolled (814, 327) with delta (0, 0)
Screenshot: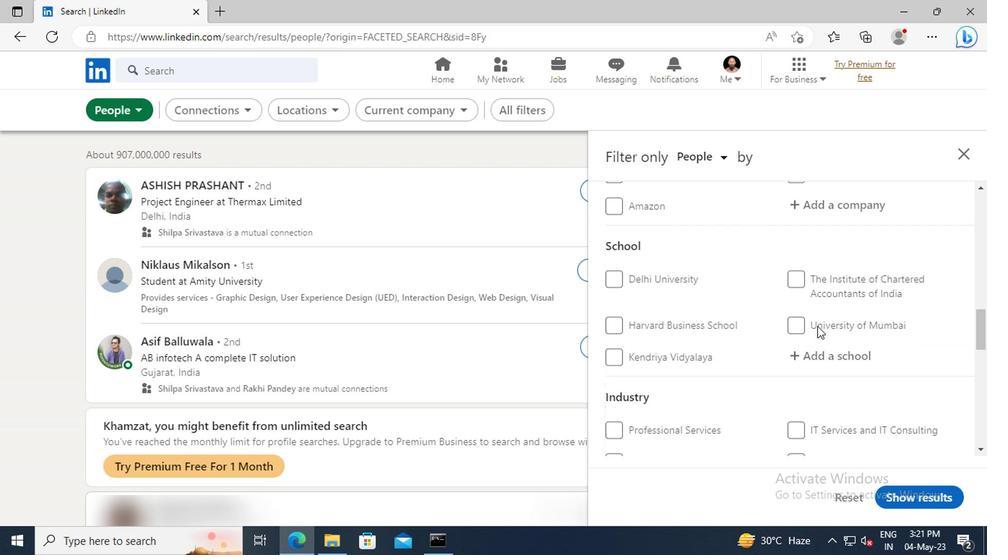 
Action: Mouse scrolled (814, 327) with delta (0, 0)
Screenshot: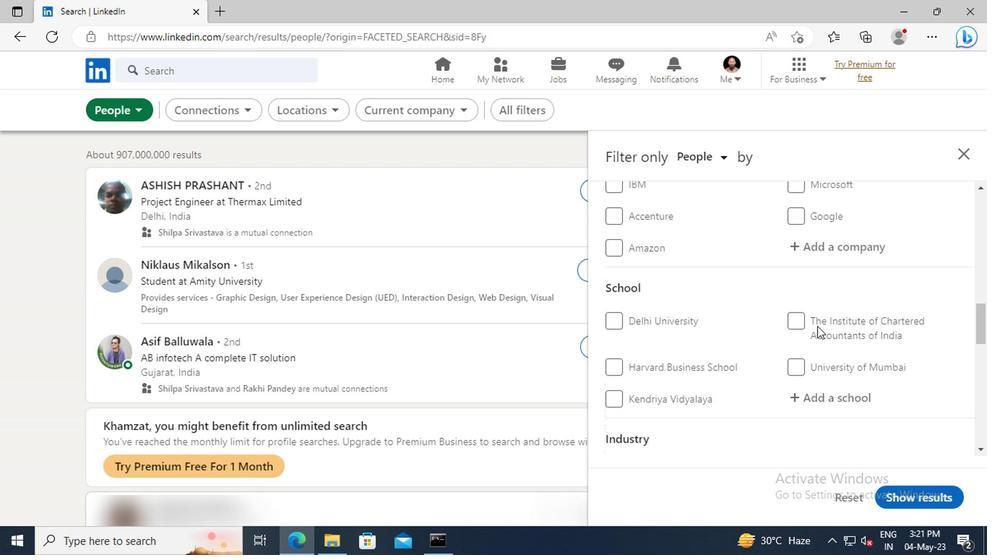 
Action: Mouse scrolled (814, 327) with delta (0, 0)
Screenshot: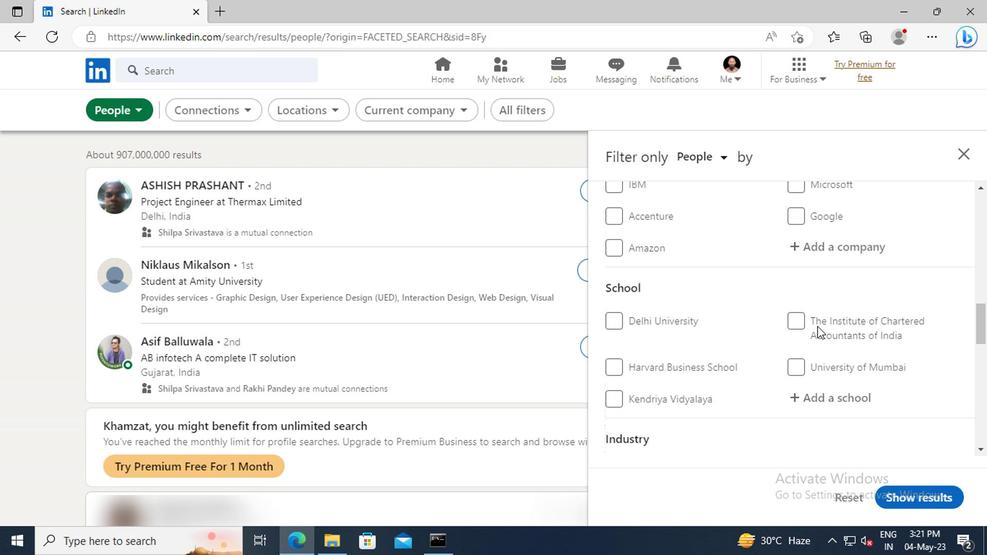 
Action: Mouse scrolled (814, 327) with delta (0, 0)
Screenshot: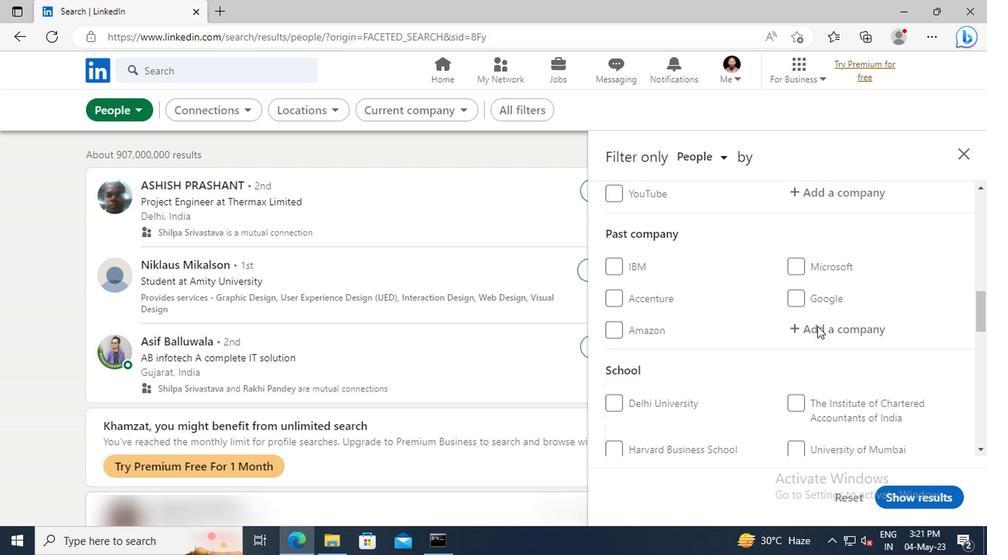 
Action: Mouse scrolled (814, 327) with delta (0, 0)
Screenshot: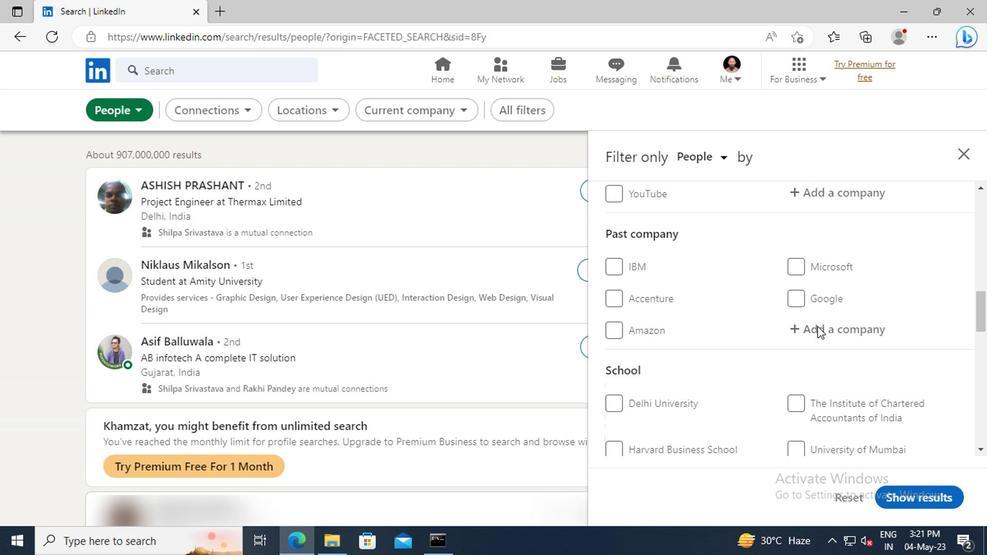 
Action: Mouse moved to (815, 326)
Screenshot: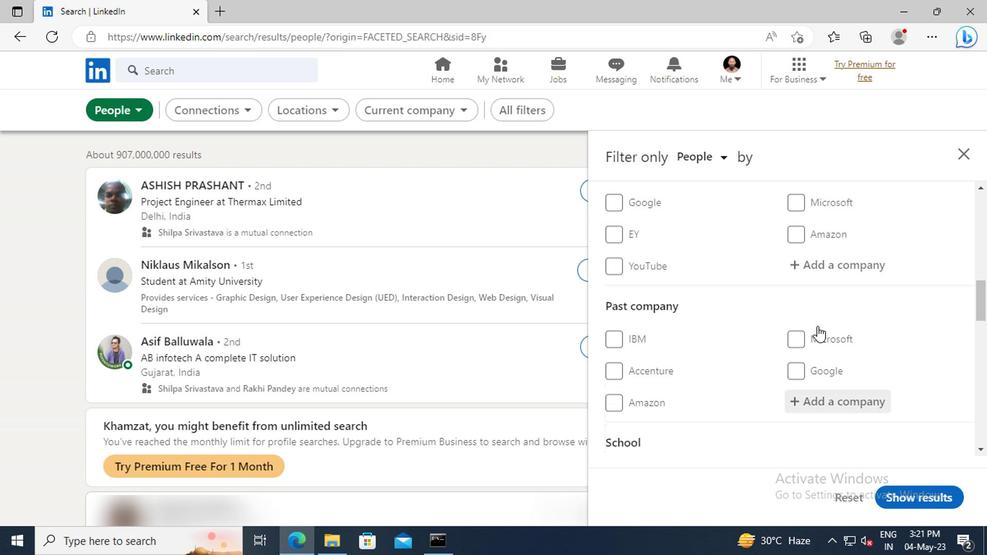 
Action: Mouse scrolled (815, 327) with delta (0, 1)
Screenshot: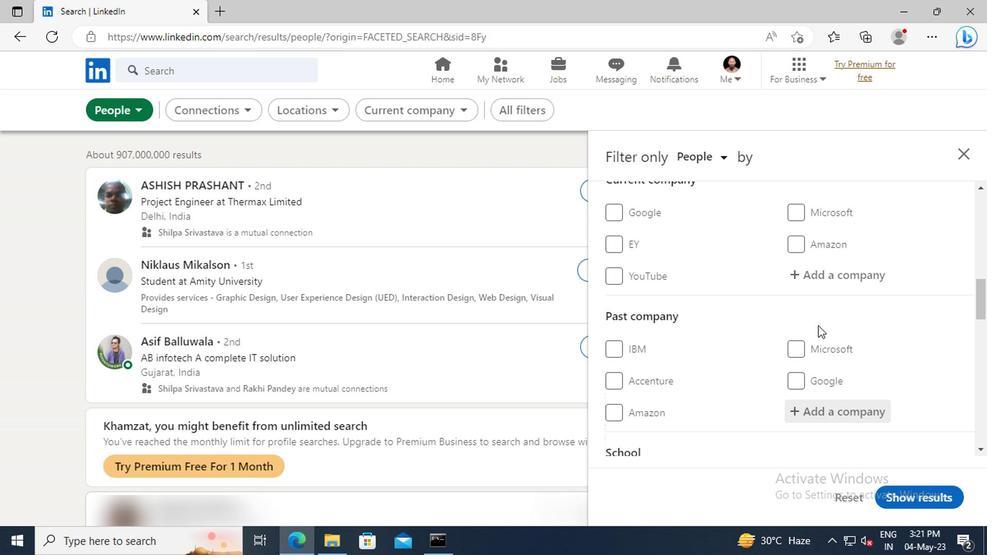 
Action: Mouse moved to (816, 319)
Screenshot: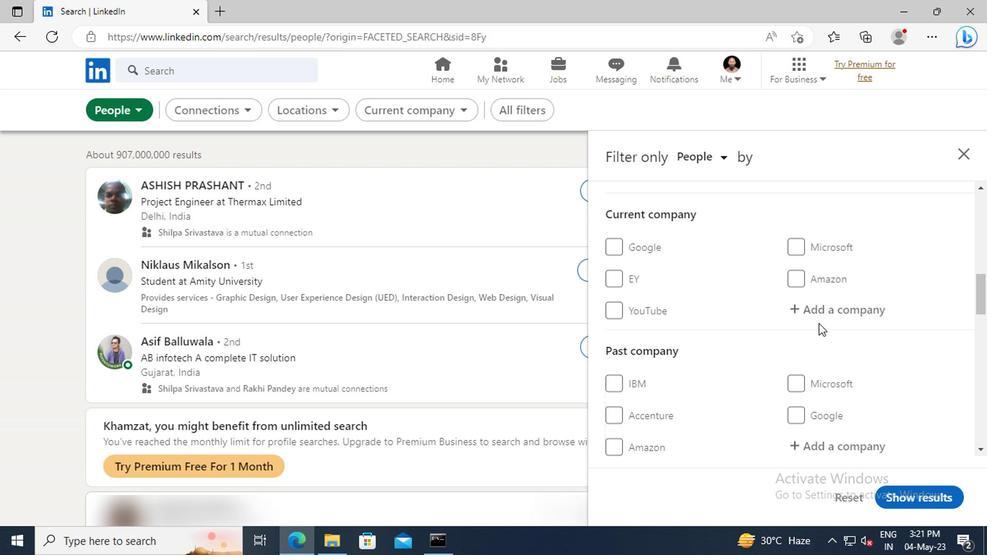 
Action: Mouse pressed left at (816, 319)
Screenshot: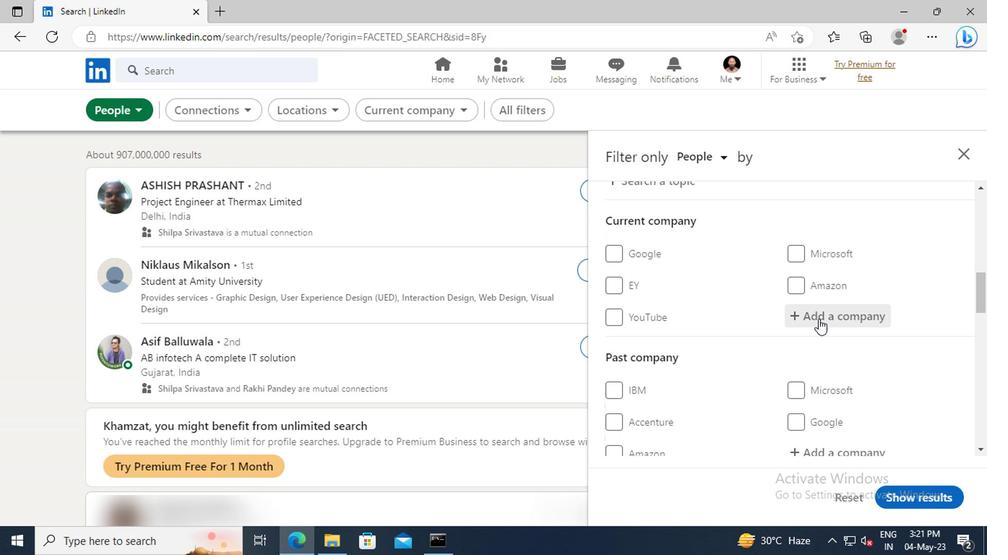 
Action: Mouse moved to (812, 319)
Screenshot: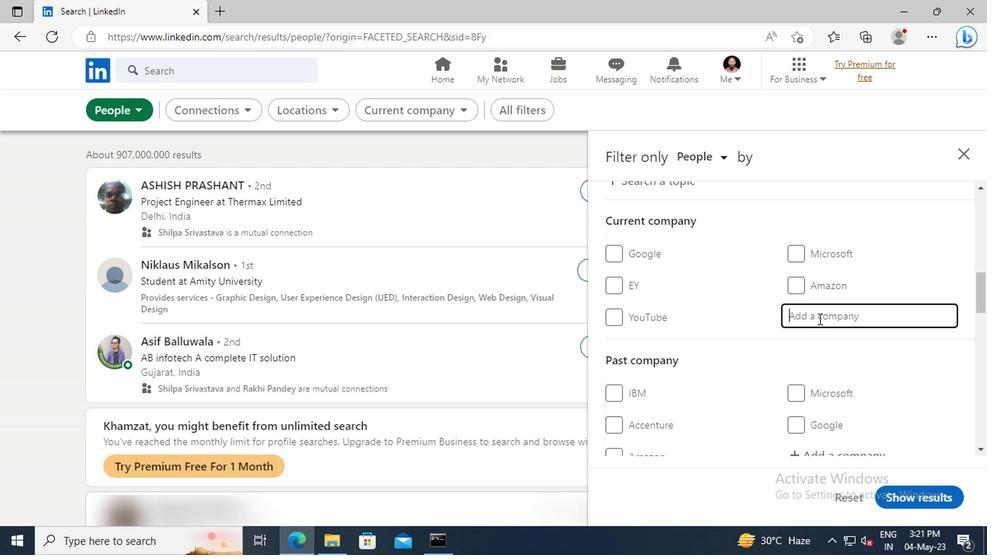 
Action: Key pressed <Key.shift>HDFC<Key.space><Key.shift>LIFE
Screenshot: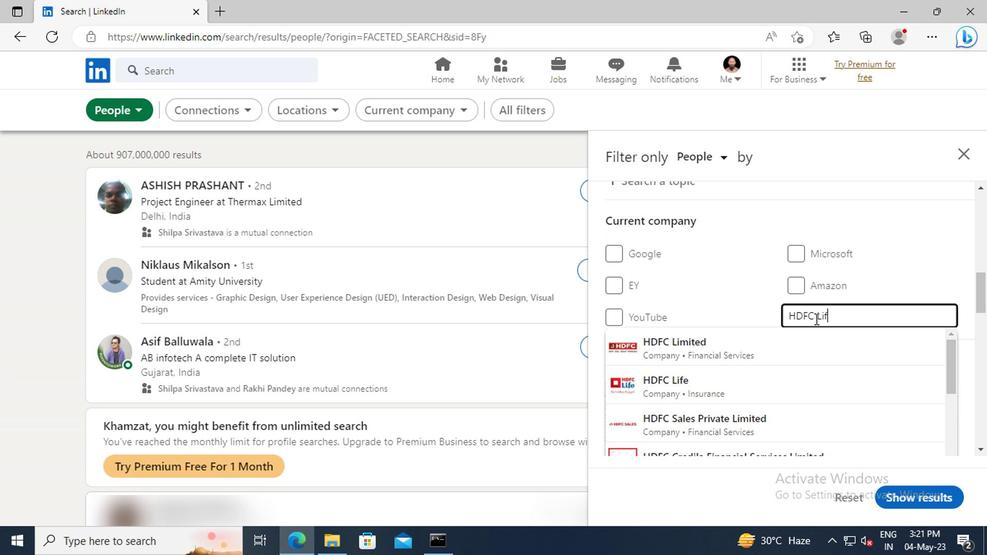 
Action: Mouse moved to (811, 342)
Screenshot: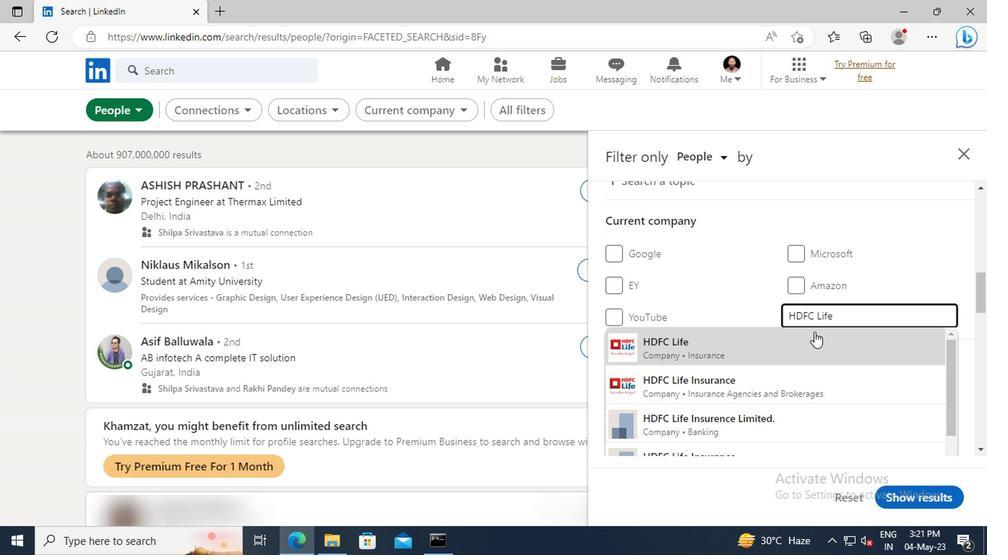 
Action: Mouse pressed left at (811, 342)
Screenshot: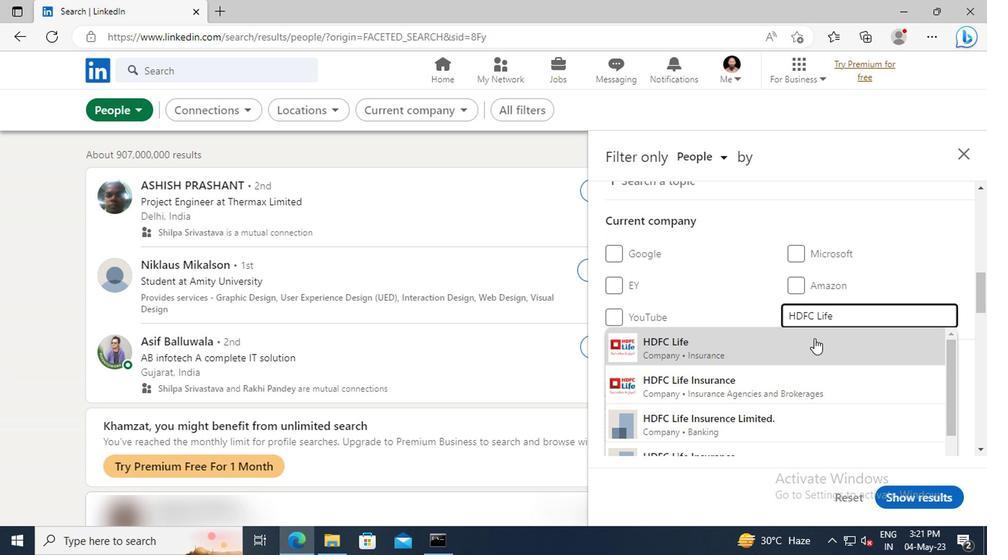 
Action: Mouse scrolled (811, 342) with delta (0, 0)
Screenshot: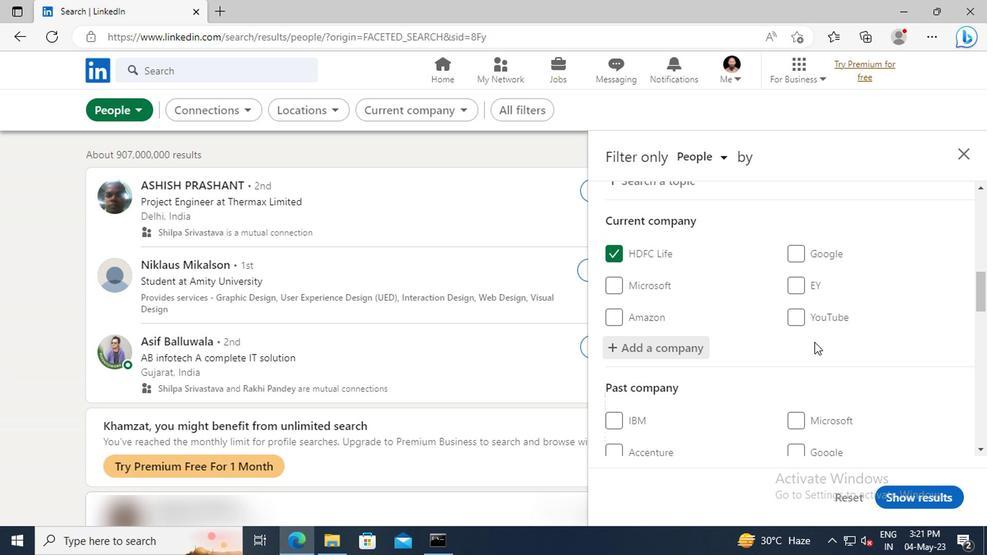 
Action: Mouse scrolled (811, 342) with delta (0, 0)
Screenshot: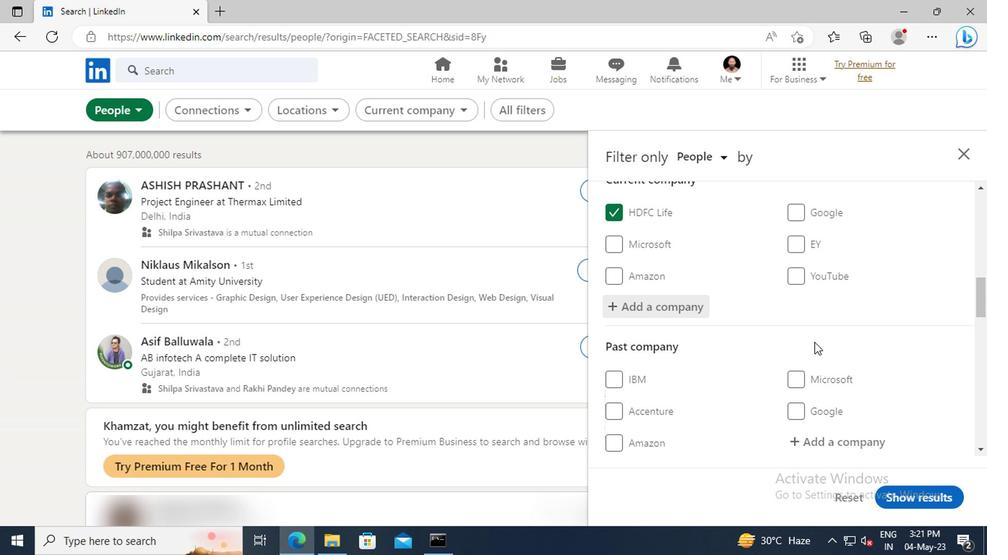 
Action: Mouse scrolled (811, 342) with delta (0, 0)
Screenshot: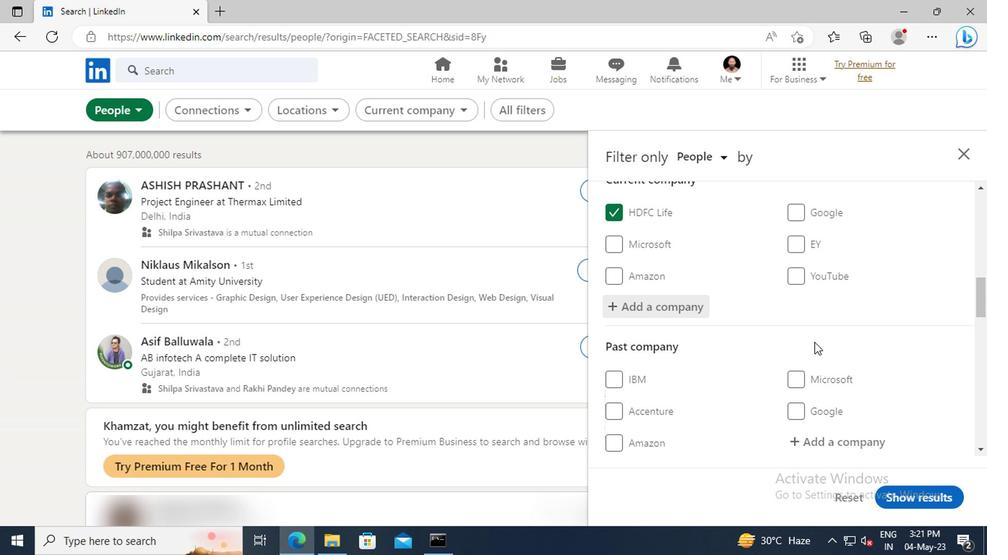 
Action: Mouse moved to (812, 342)
Screenshot: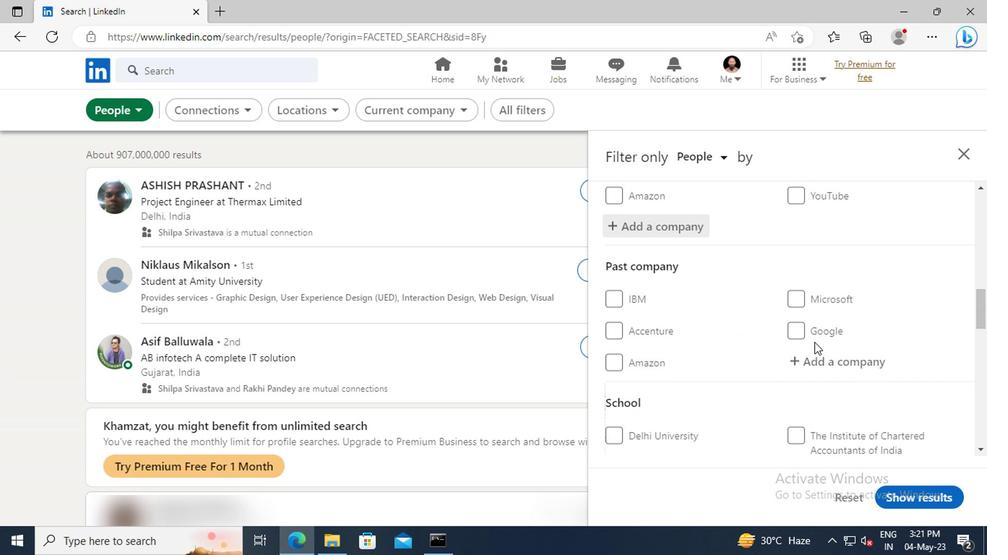 
Action: Mouse scrolled (812, 342) with delta (0, 0)
Screenshot: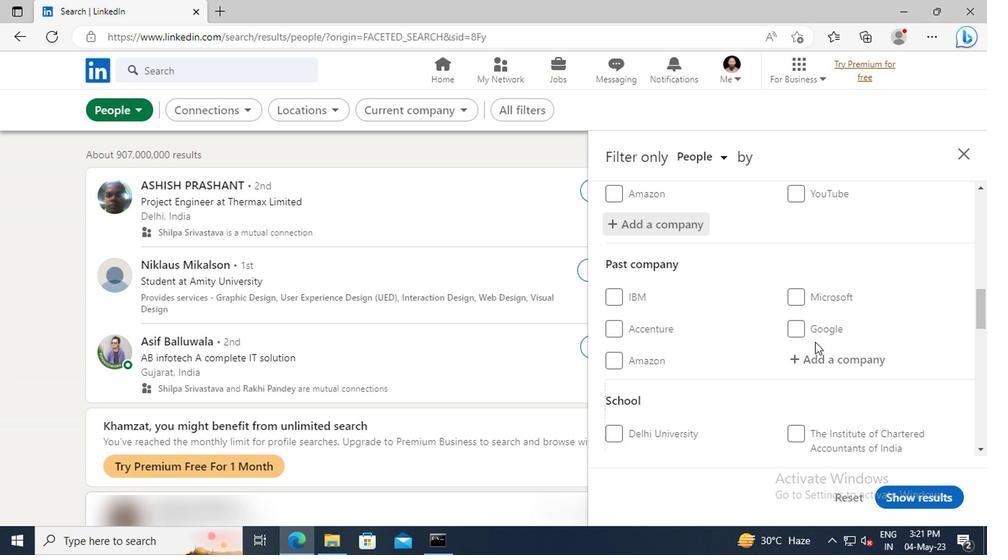 
Action: Mouse scrolled (812, 342) with delta (0, 0)
Screenshot: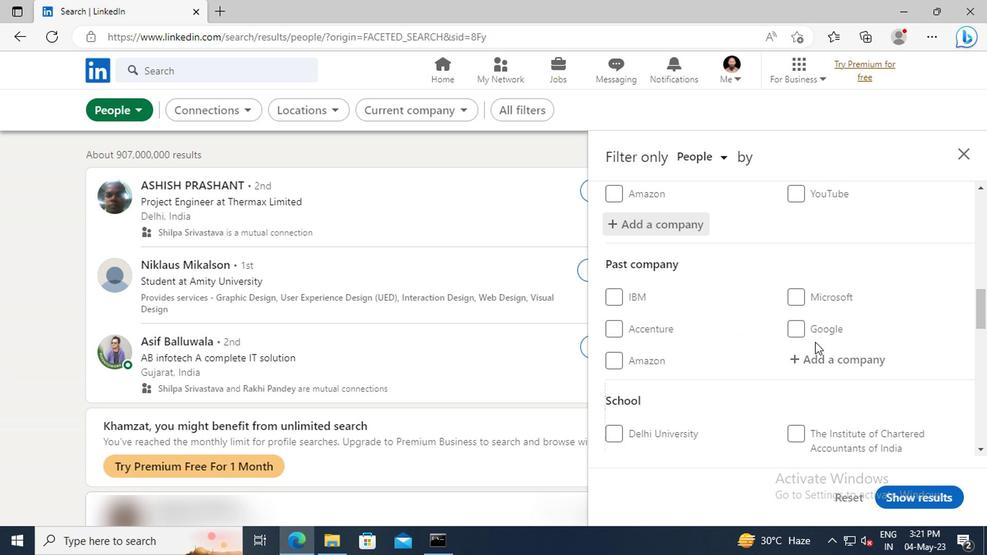 
Action: Mouse moved to (810, 332)
Screenshot: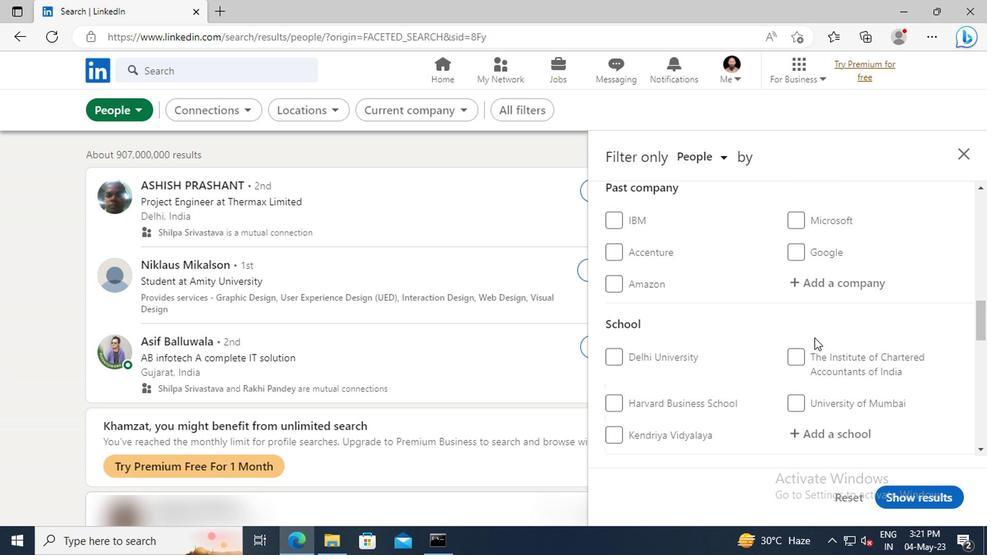 
Action: Mouse scrolled (810, 331) with delta (0, -1)
Screenshot: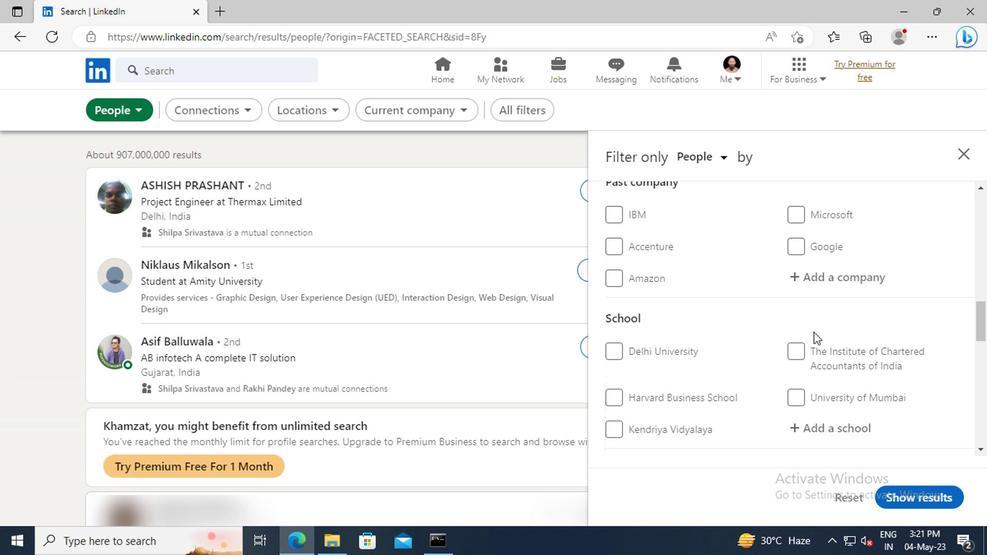
Action: Mouse scrolled (810, 331) with delta (0, -1)
Screenshot: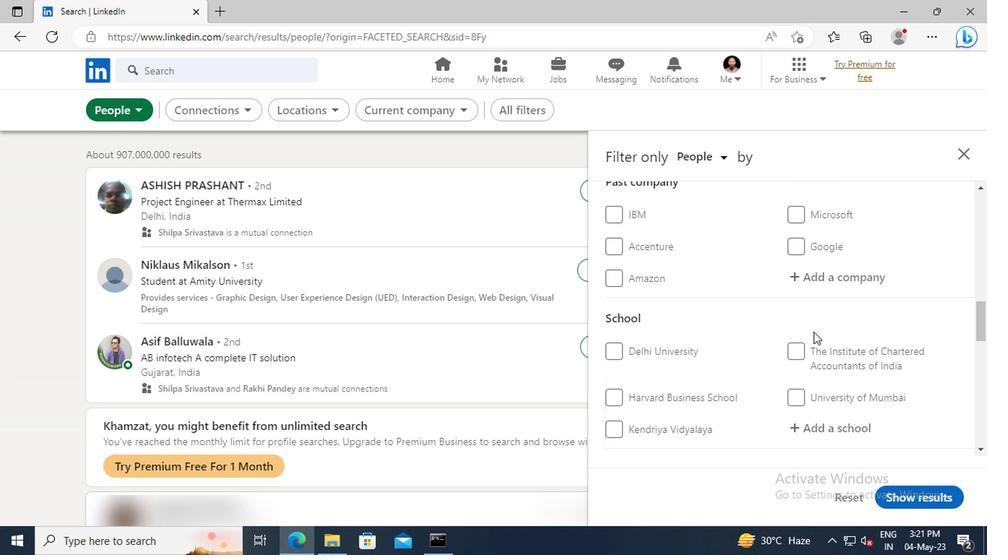 
Action: Mouse moved to (811, 345)
Screenshot: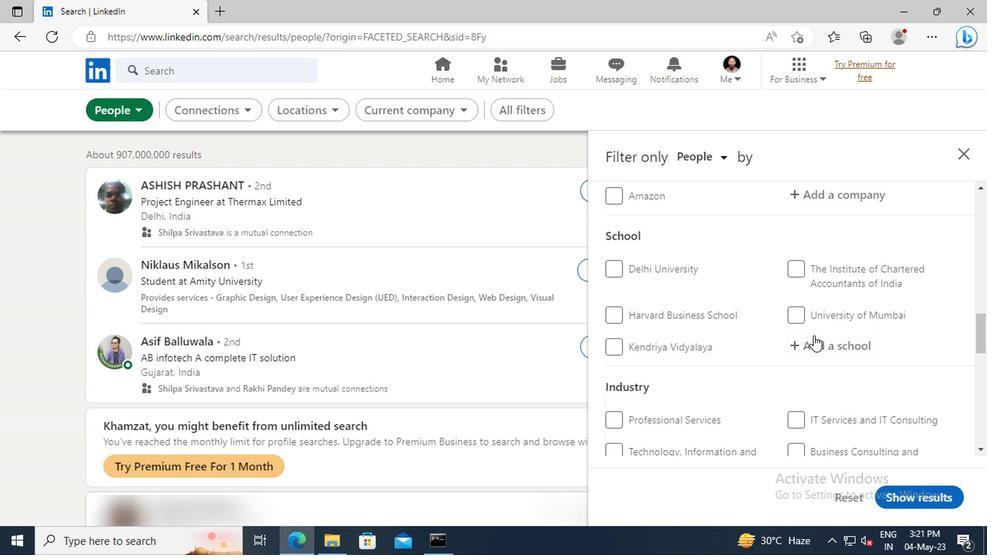 
Action: Mouse pressed left at (811, 345)
Screenshot: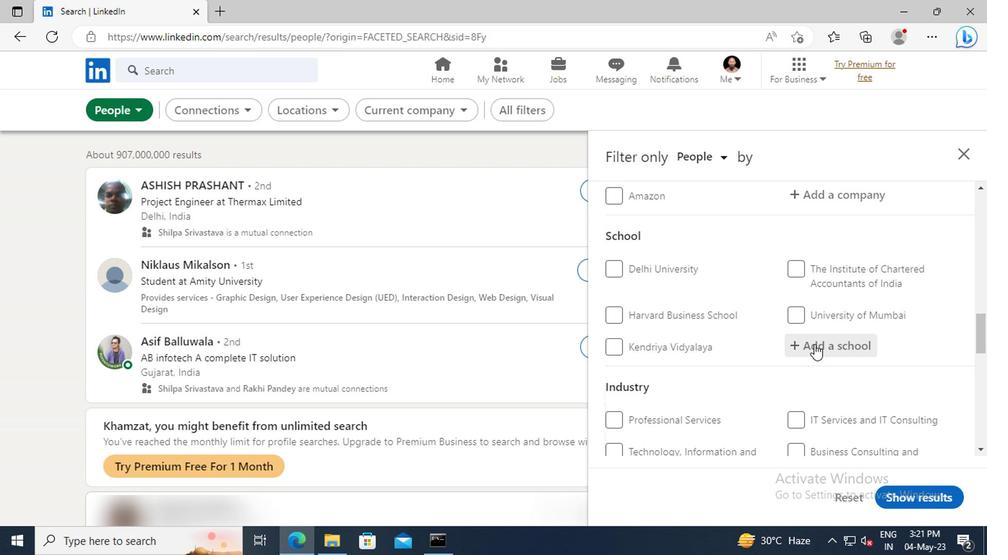 
Action: Key pressed <Key.shift>GIET<Key.space><Key.shift>UNI
Screenshot: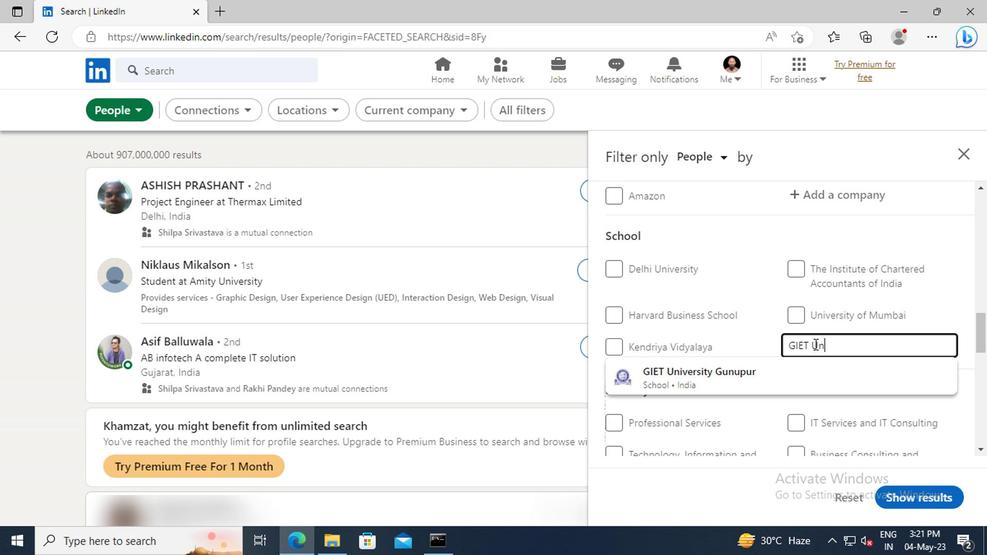 
Action: Mouse moved to (811, 368)
Screenshot: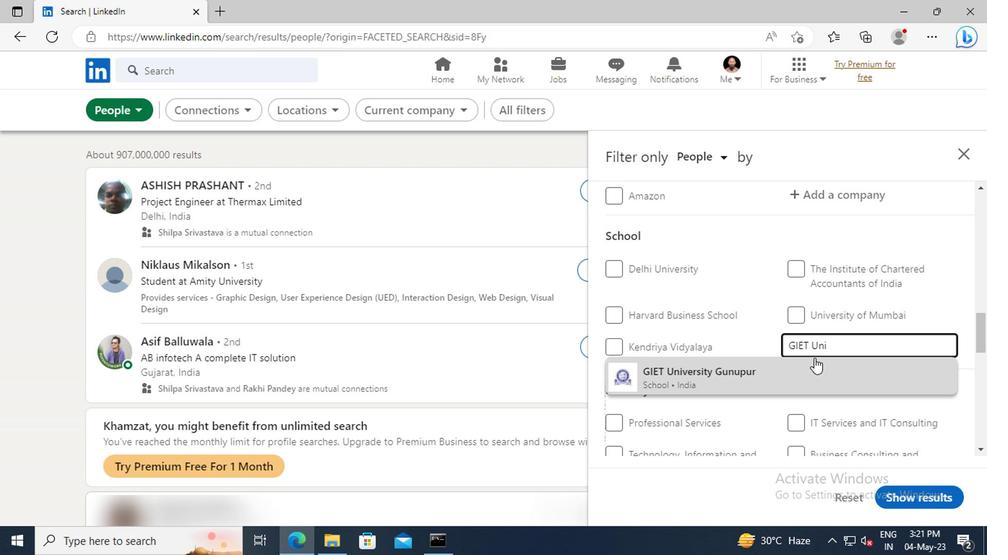 
Action: Mouse pressed left at (811, 368)
Screenshot: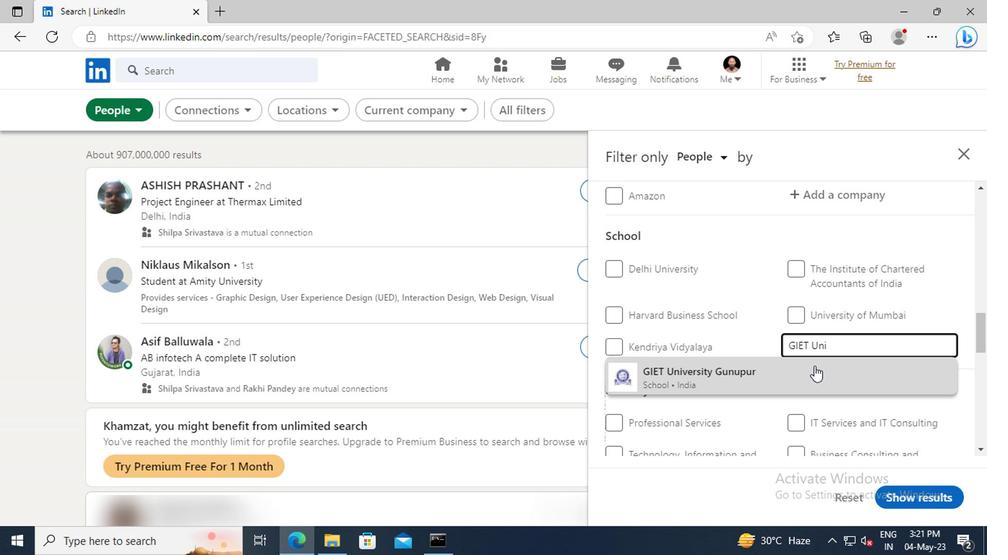 
Action: Mouse scrolled (811, 368) with delta (0, 0)
Screenshot: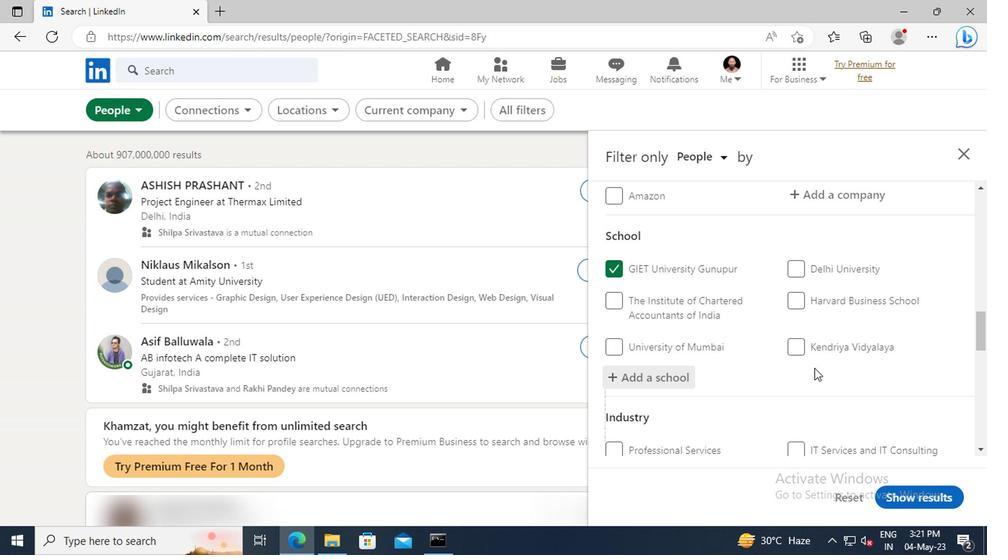 
Action: Mouse scrolled (811, 368) with delta (0, 0)
Screenshot: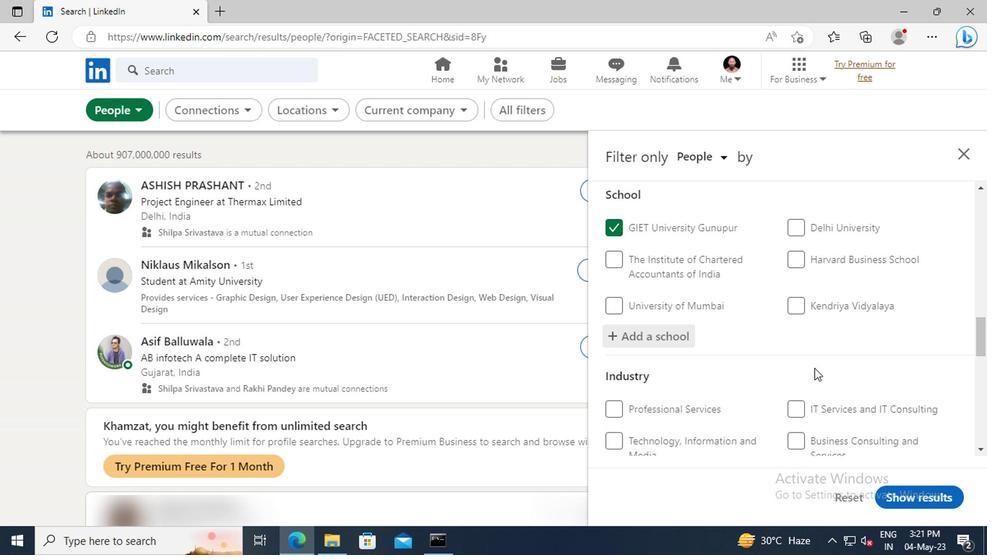 
Action: Mouse scrolled (811, 368) with delta (0, 0)
Screenshot: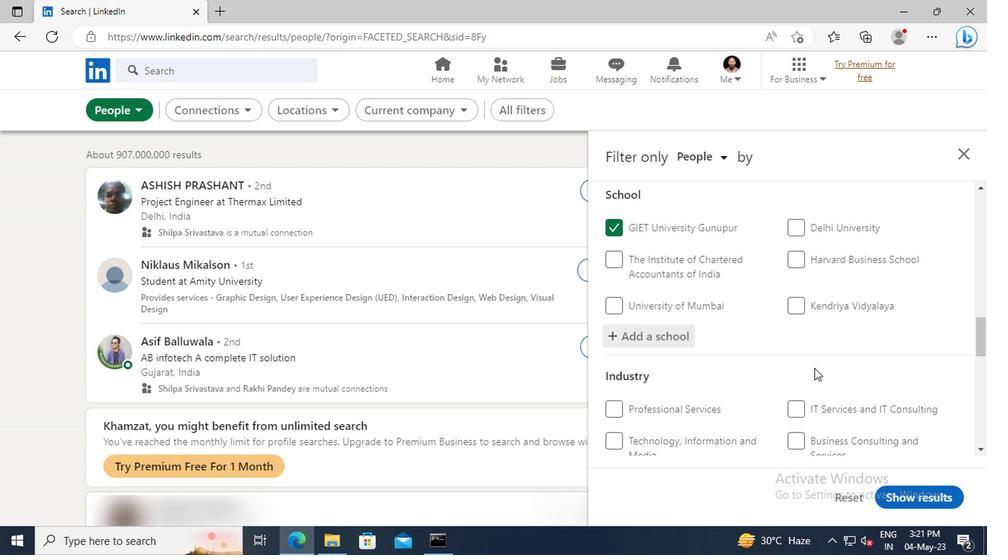
Action: Mouse scrolled (811, 368) with delta (0, 0)
Screenshot: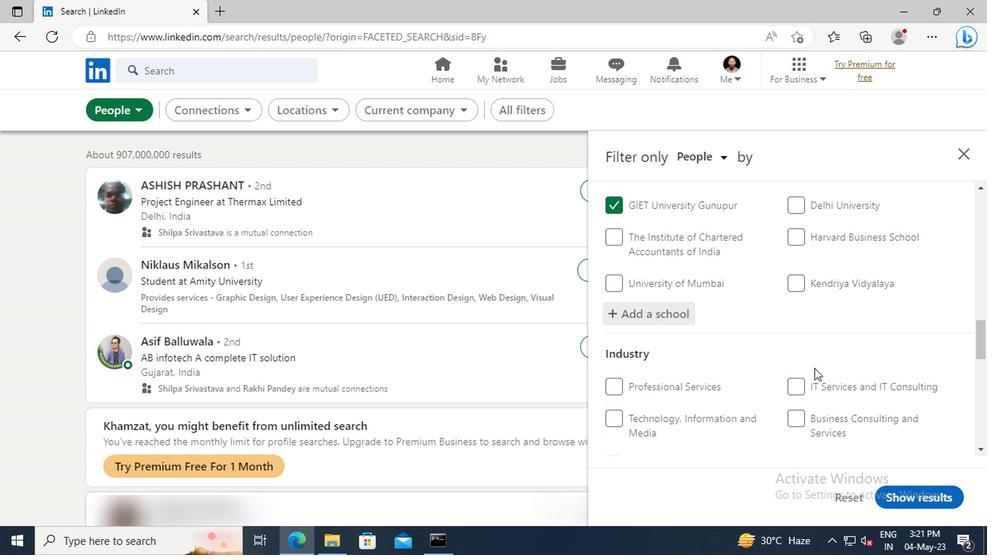 
Action: Mouse moved to (811, 366)
Screenshot: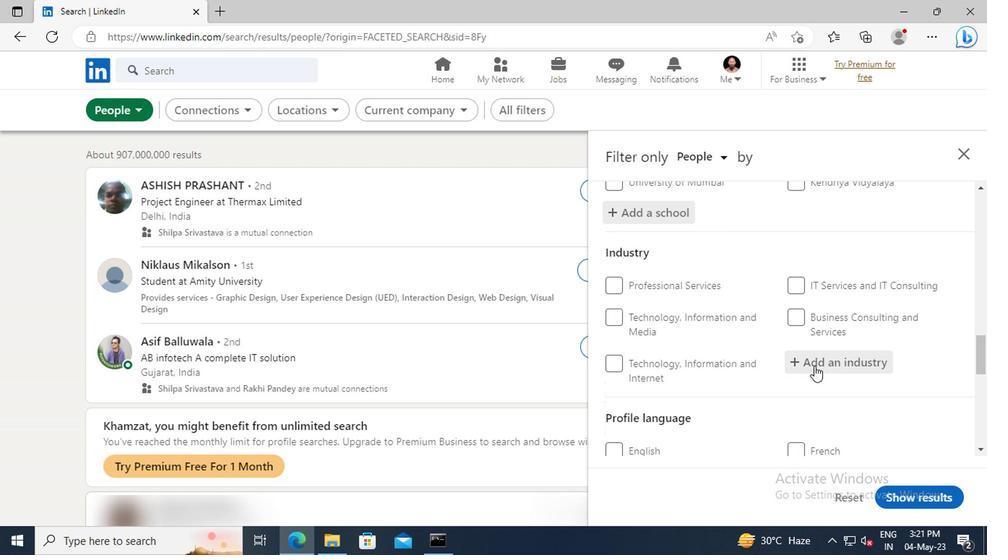 
Action: Mouse pressed left at (811, 366)
Screenshot: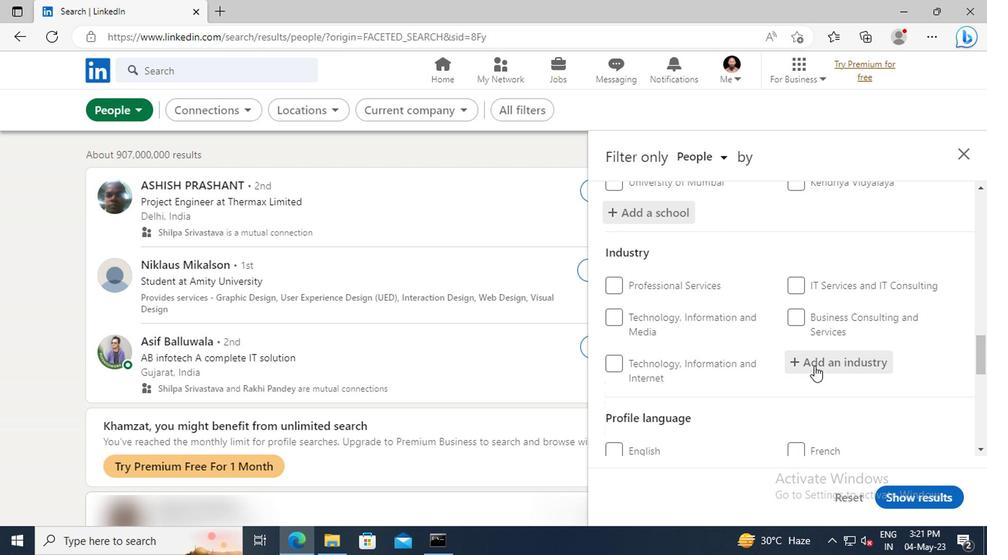 
Action: Key pressed <Key.shift>HORT
Screenshot: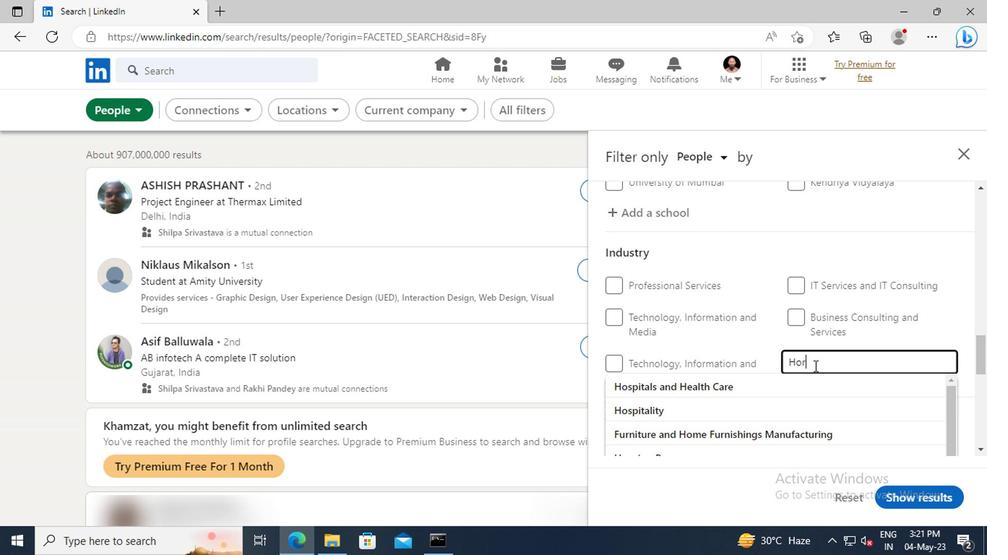 
Action: Mouse moved to (816, 379)
Screenshot: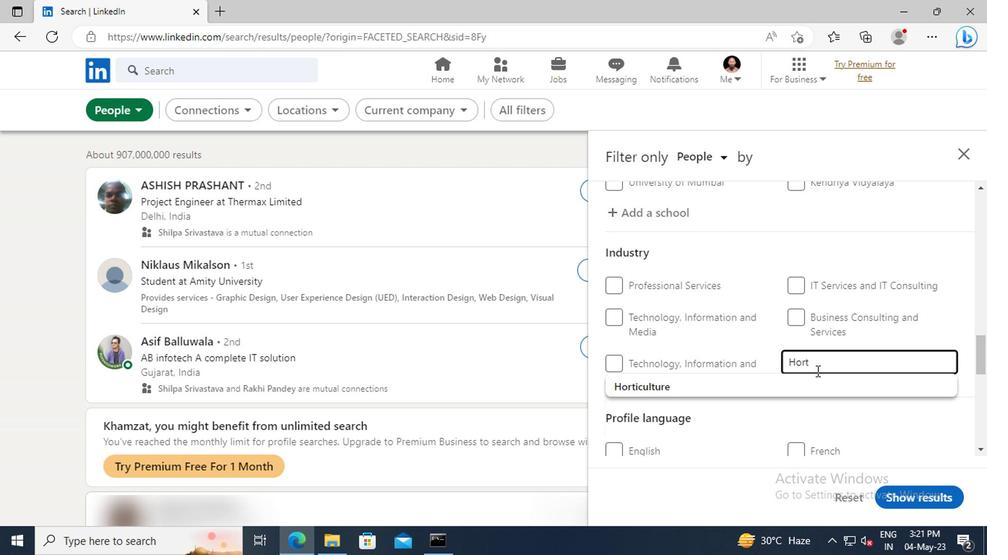 
Action: Mouse pressed left at (816, 379)
Screenshot: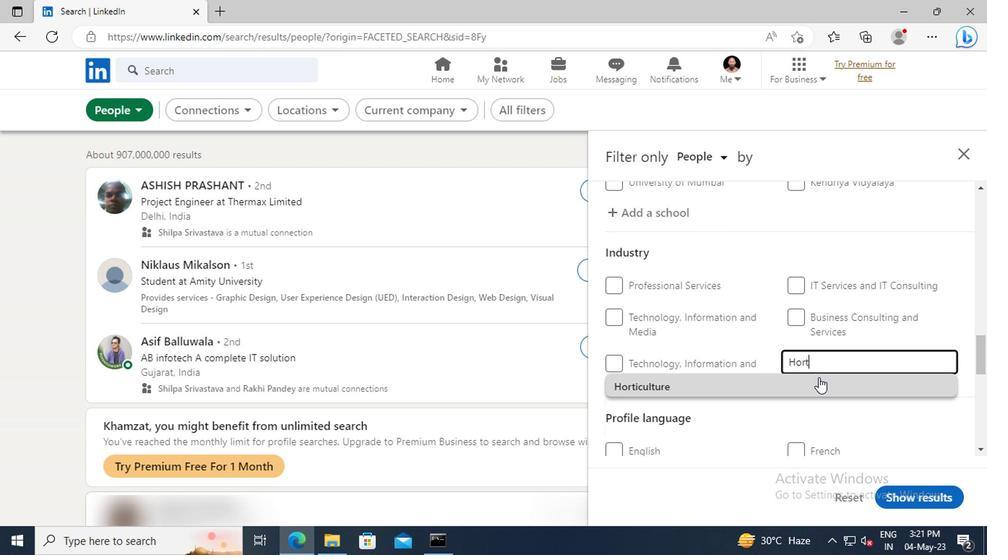 
Action: Mouse scrolled (816, 379) with delta (0, 0)
Screenshot: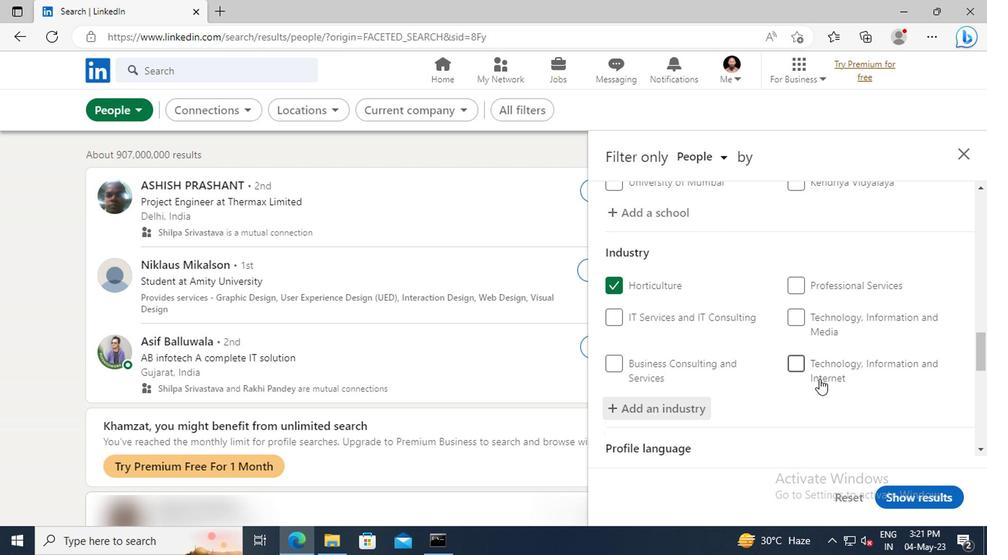
Action: Mouse scrolled (816, 379) with delta (0, 0)
Screenshot: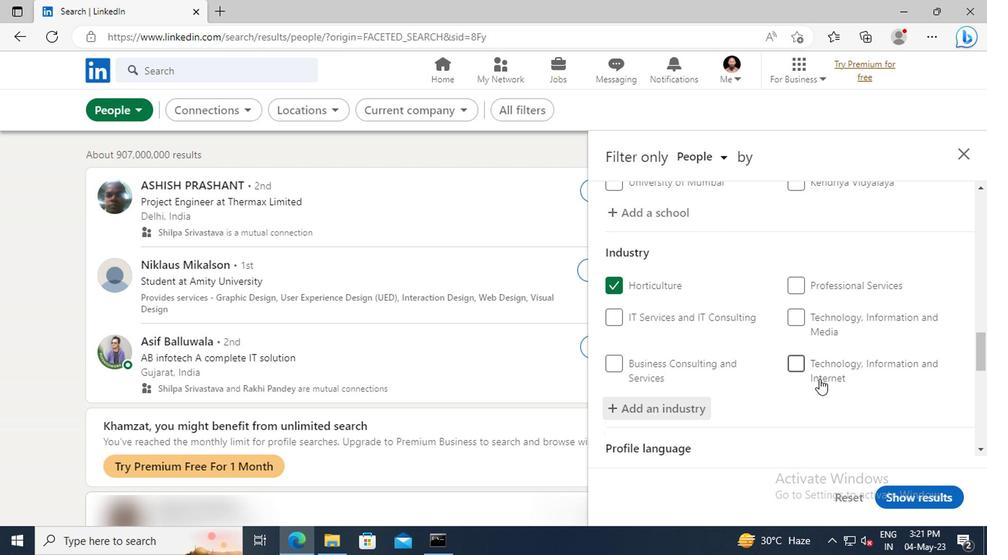 
Action: Mouse scrolled (816, 379) with delta (0, 0)
Screenshot: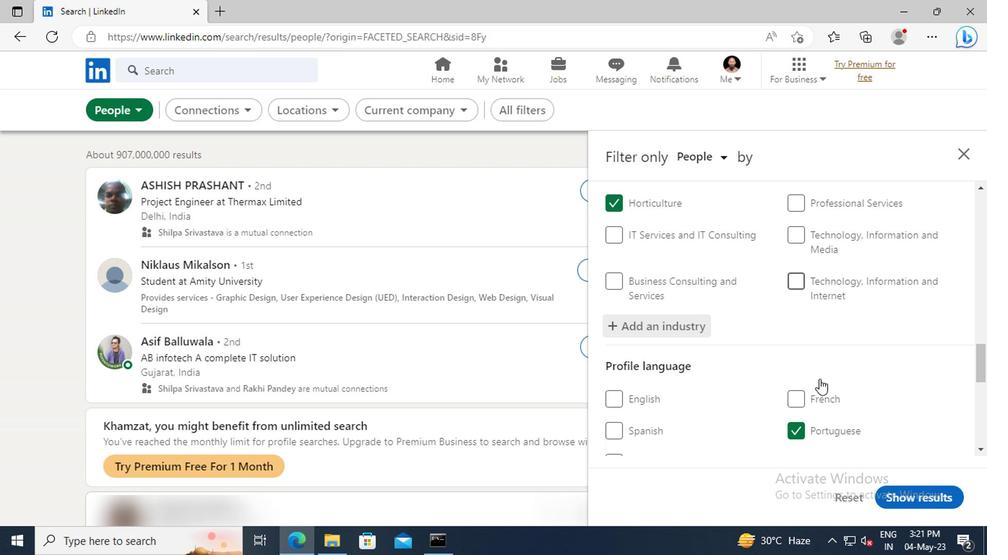 
Action: Mouse scrolled (816, 379) with delta (0, 0)
Screenshot: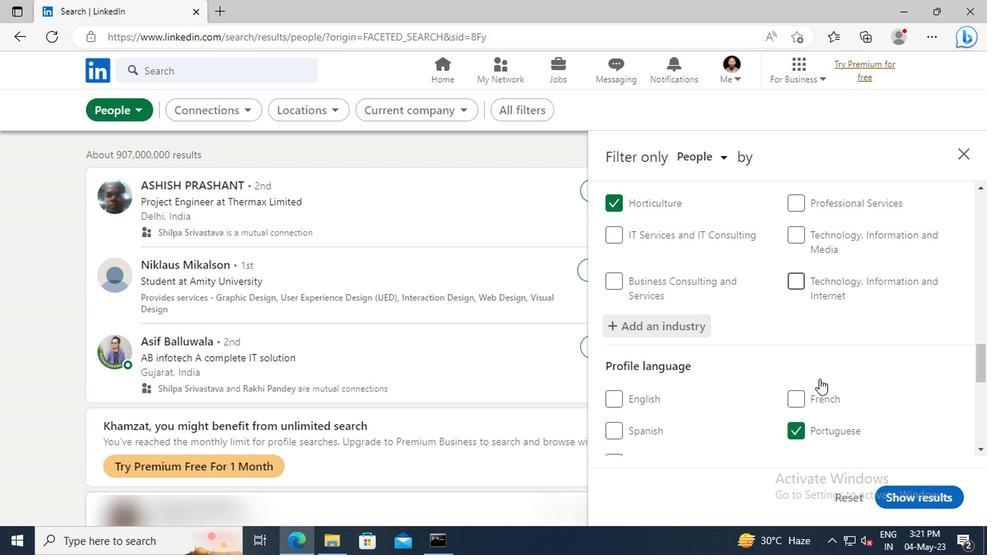 
Action: Mouse scrolled (816, 379) with delta (0, 0)
Screenshot: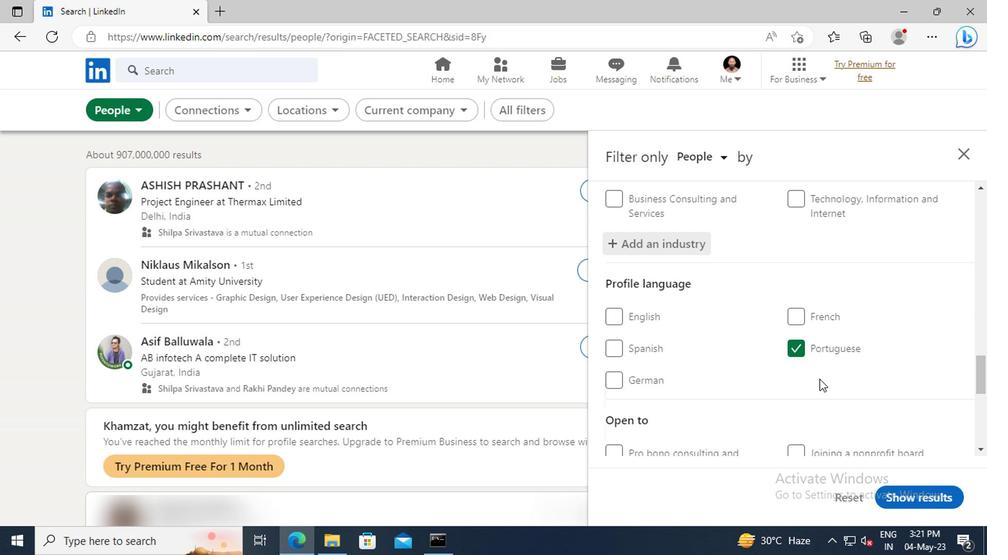 
Action: Mouse scrolled (816, 379) with delta (0, 0)
Screenshot: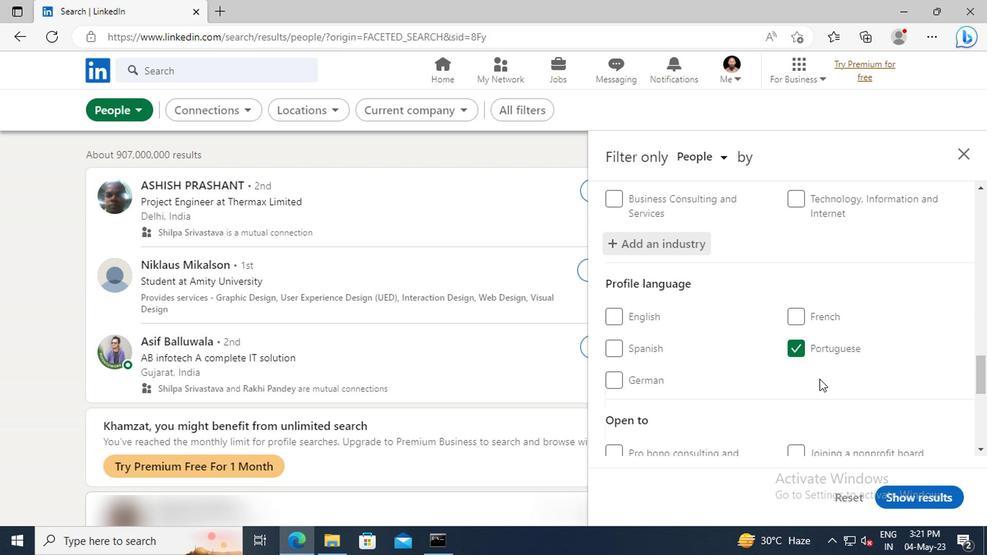 
Action: Mouse moved to (820, 372)
Screenshot: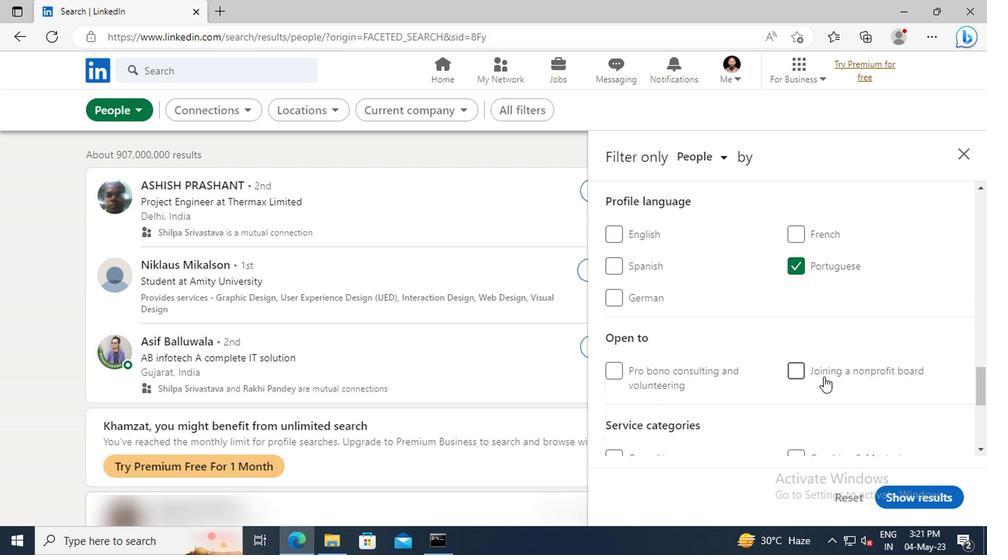 
Action: Mouse scrolled (820, 372) with delta (0, 0)
Screenshot: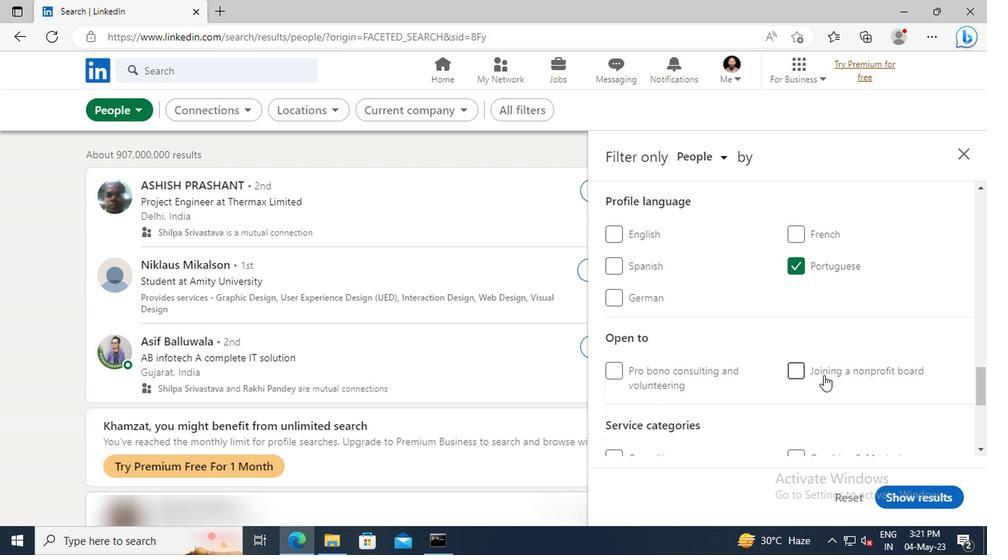
Action: Mouse moved to (820, 372)
Screenshot: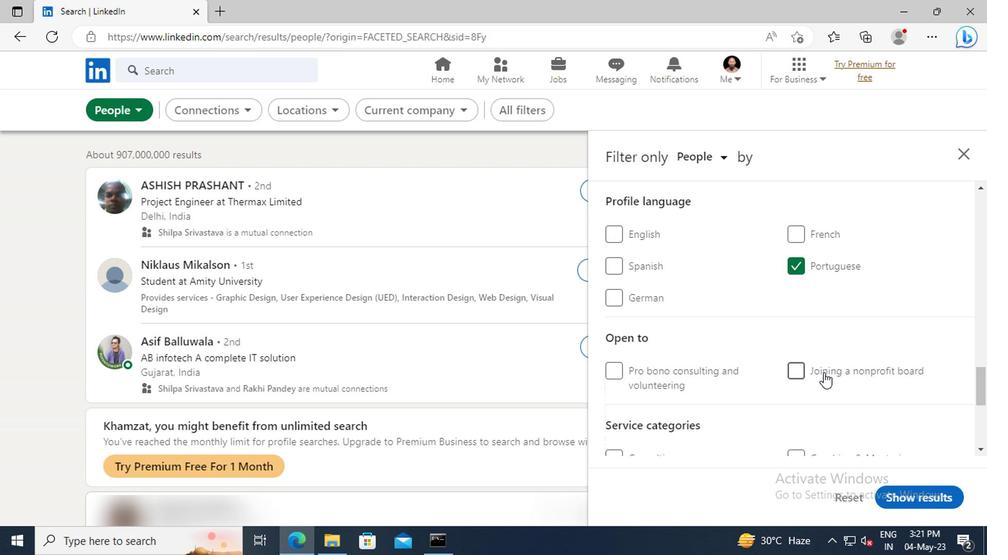 
Action: Mouse scrolled (820, 371) with delta (0, -1)
Screenshot: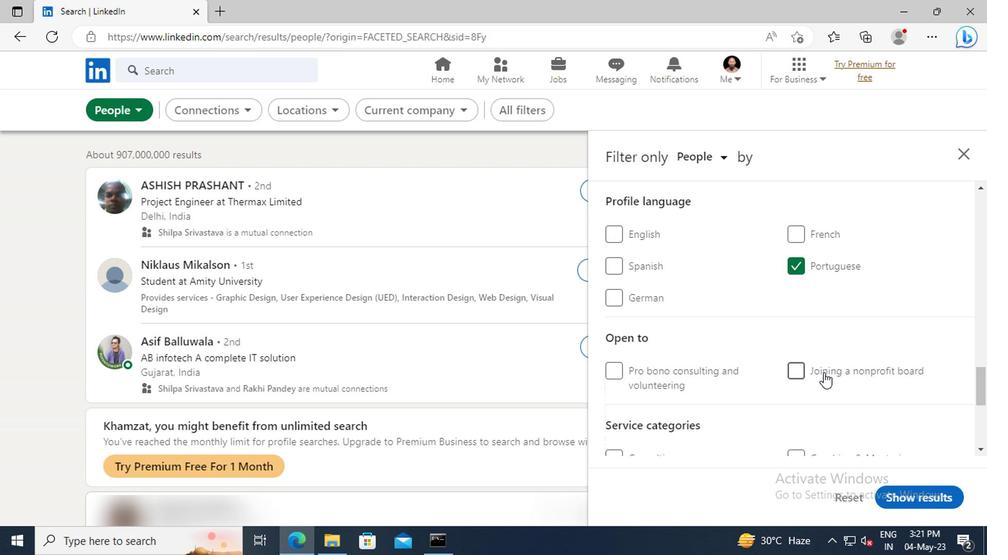 
Action: Mouse moved to (817, 363)
Screenshot: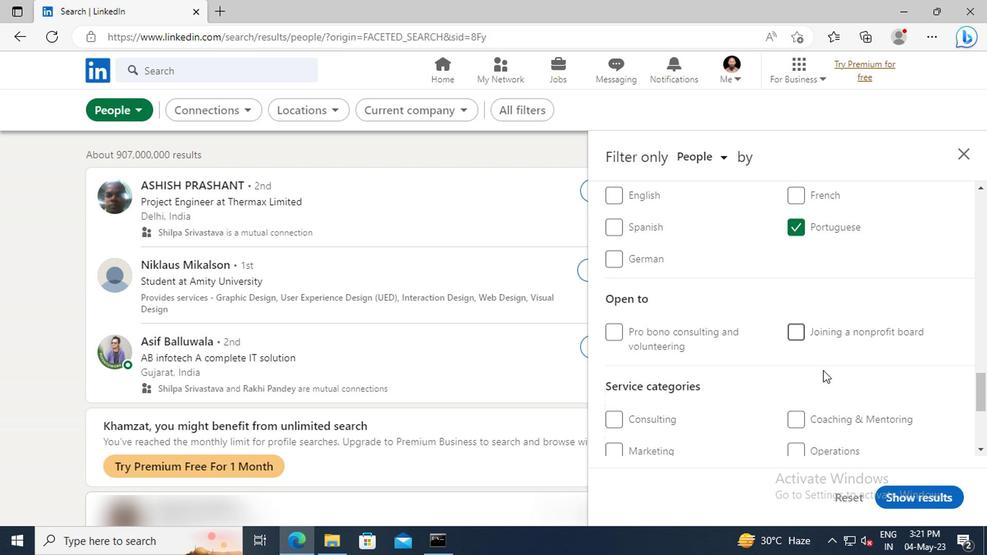 
Action: Mouse scrolled (817, 363) with delta (0, 0)
Screenshot: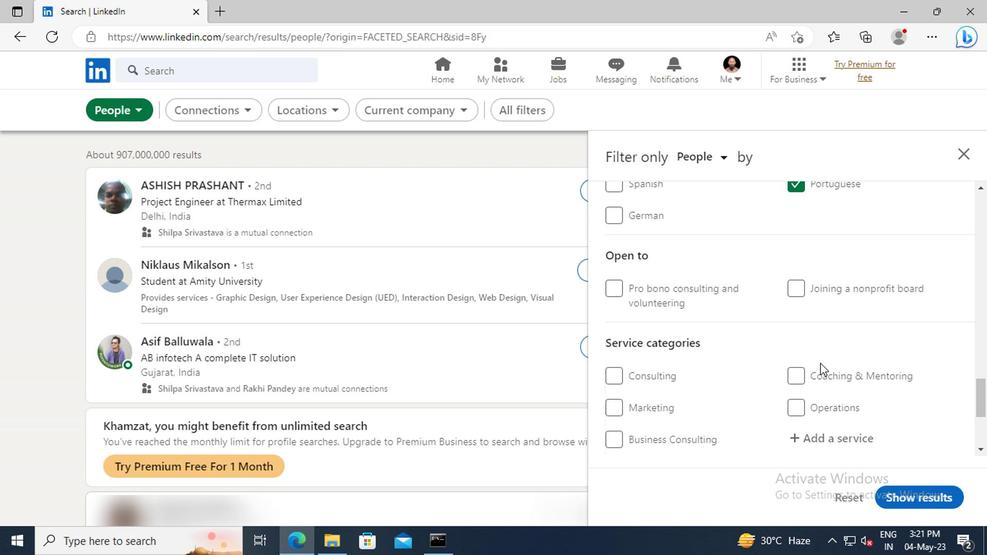 
Action: Mouse moved to (818, 391)
Screenshot: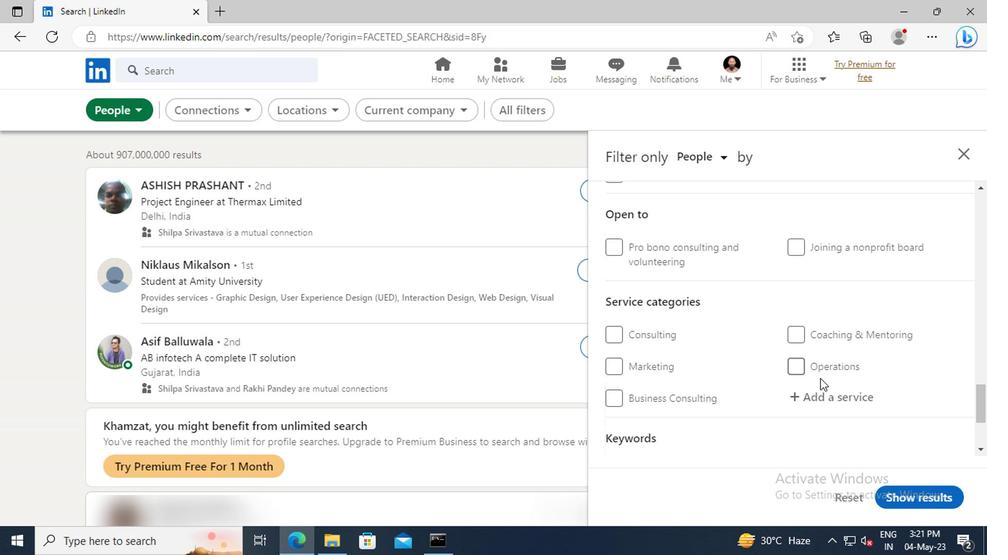 
Action: Mouse pressed left at (818, 391)
Screenshot: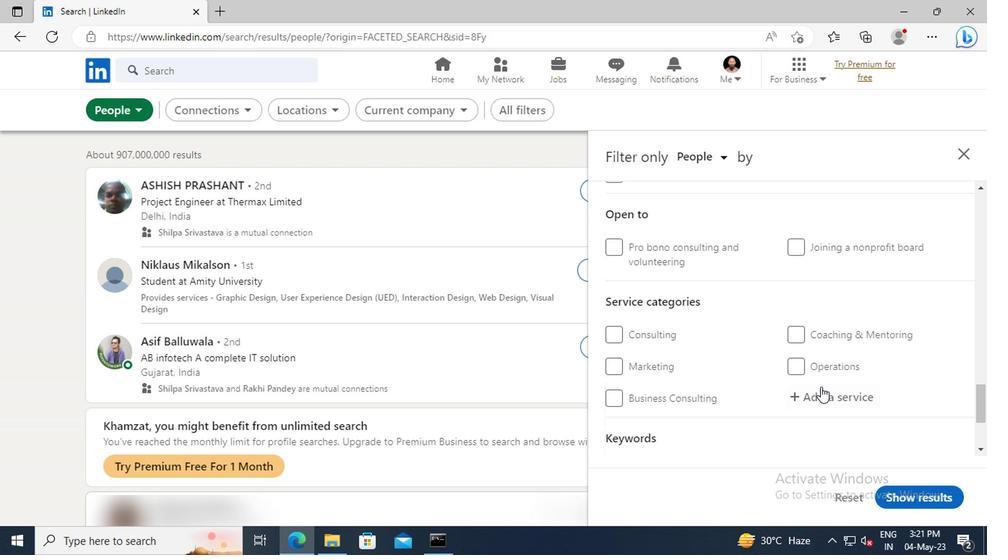 
Action: Key pressed <Key.shift>CUSTOMER<Key.space>
Screenshot: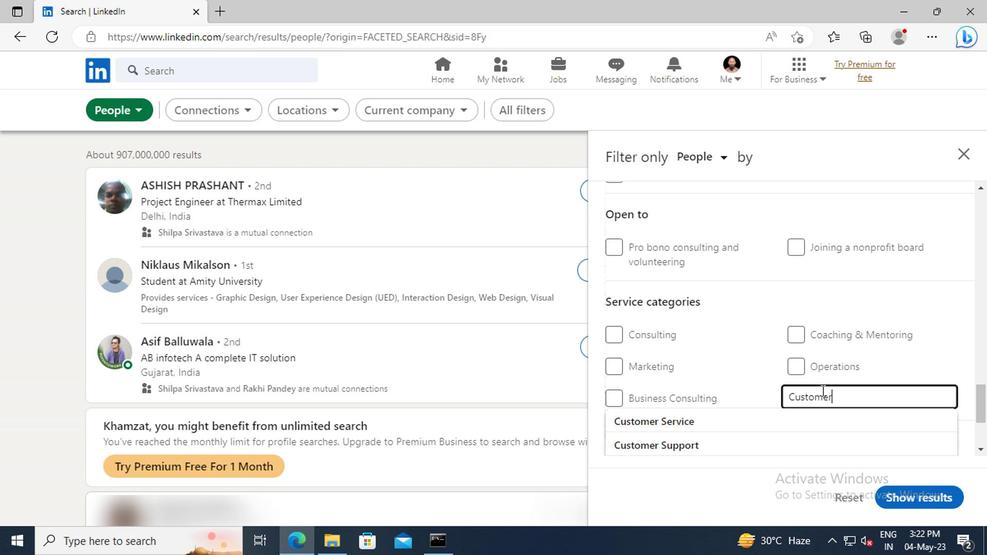 
Action: Mouse moved to (819, 417)
Screenshot: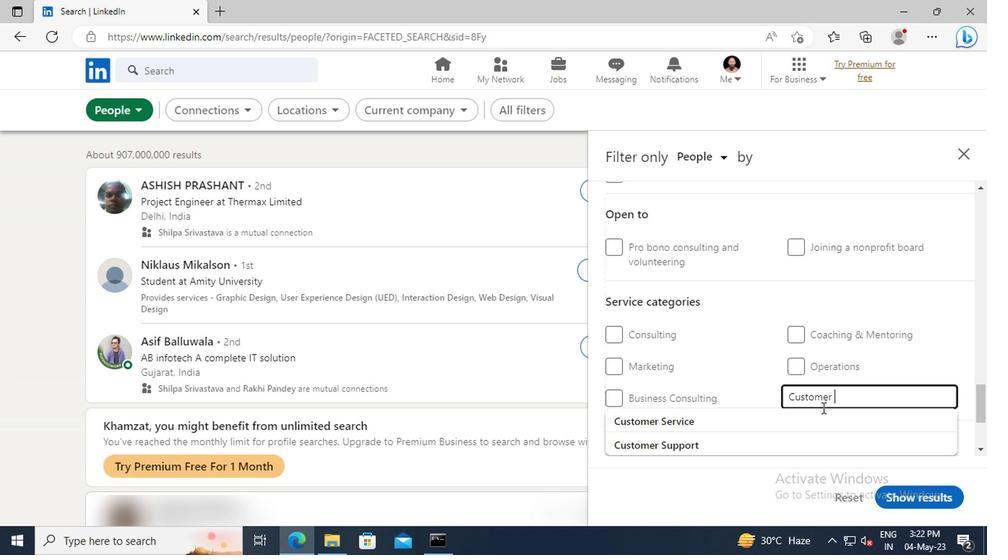 
Action: Mouse pressed left at (819, 417)
Screenshot: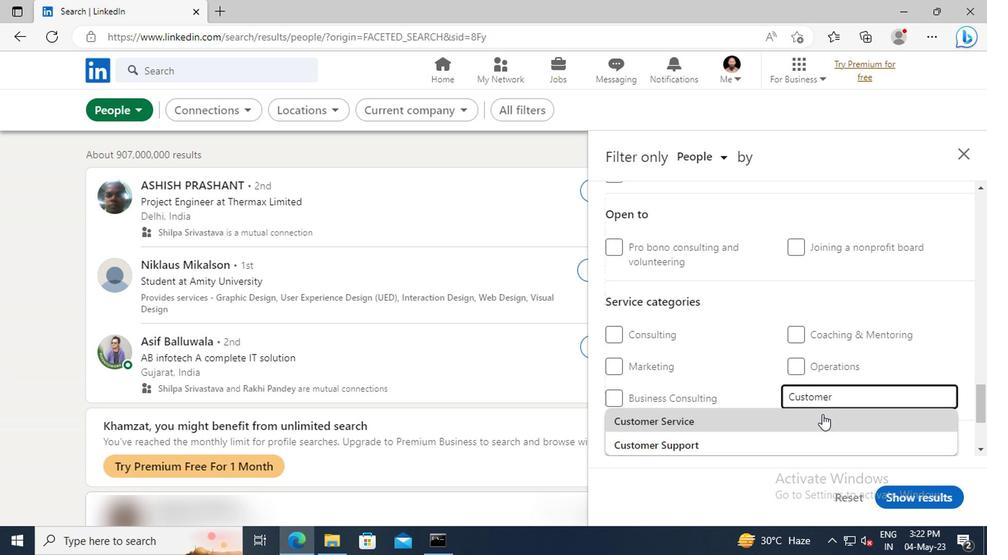 
Action: Mouse scrolled (819, 416) with delta (0, 0)
Screenshot: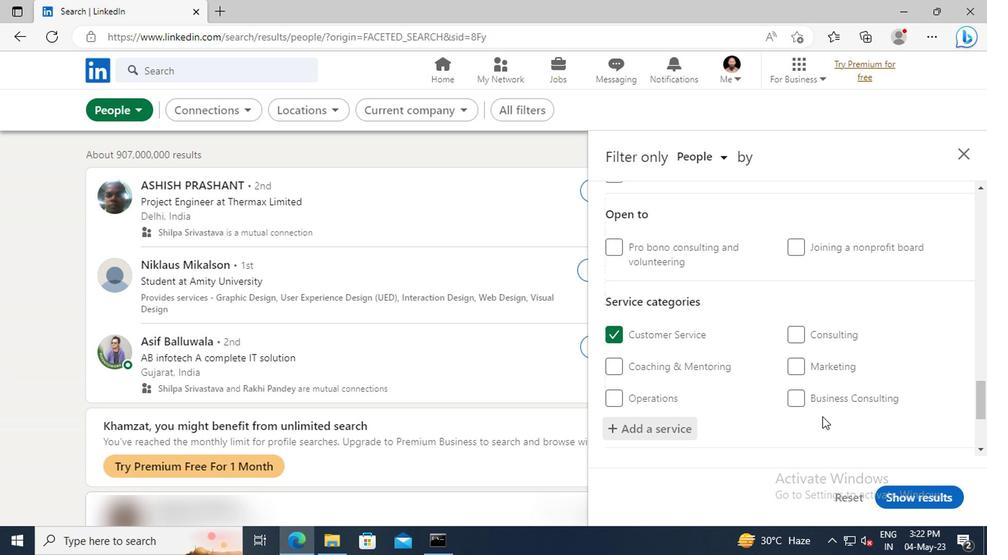 
Action: Mouse scrolled (819, 416) with delta (0, 0)
Screenshot: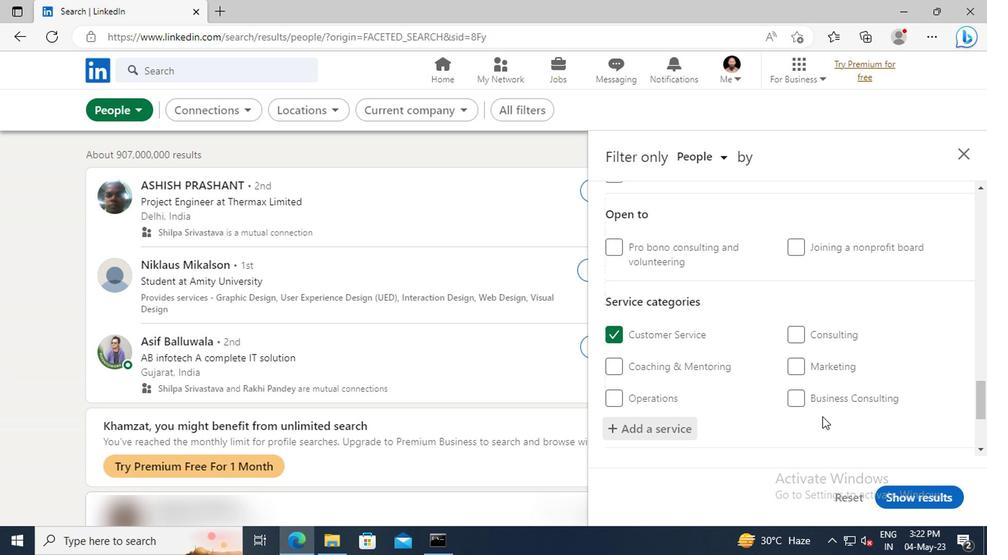 
Action: Mouse scrolled (819, 416) with delta (0, 0)
Screenshot: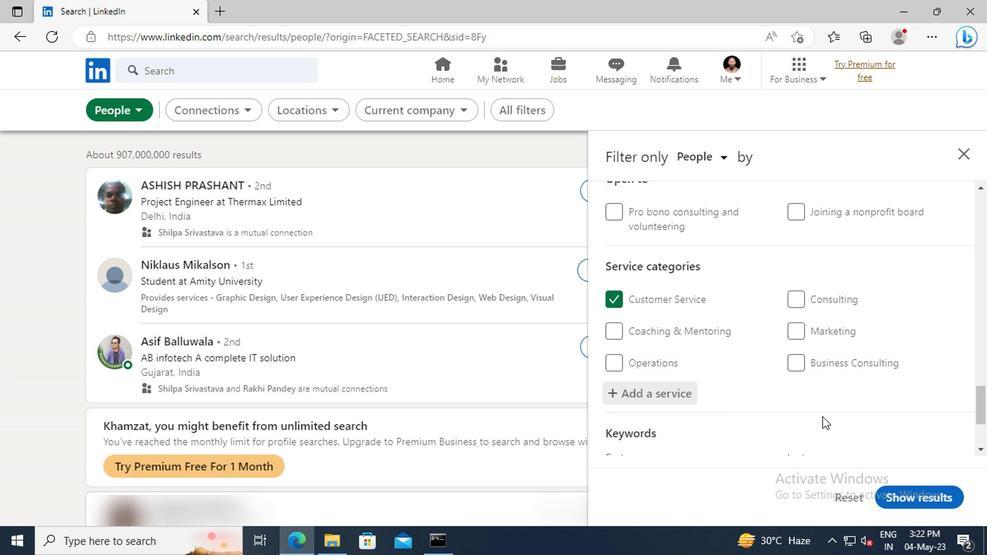 
Action: Mouse scrolled (819, 416) with delta (0, 0)
Screenshot: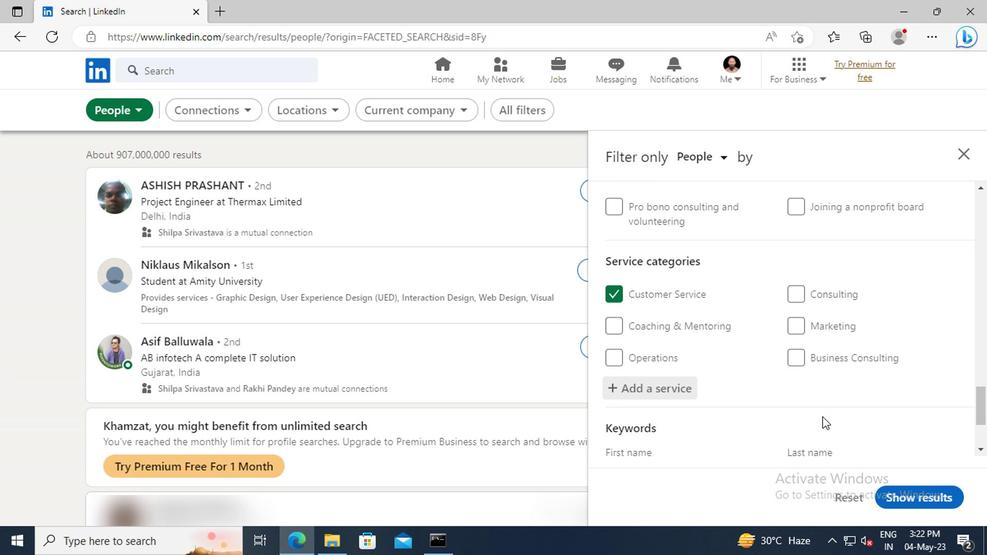 
Action: Mouse moved to (720, 408)
Screenshot: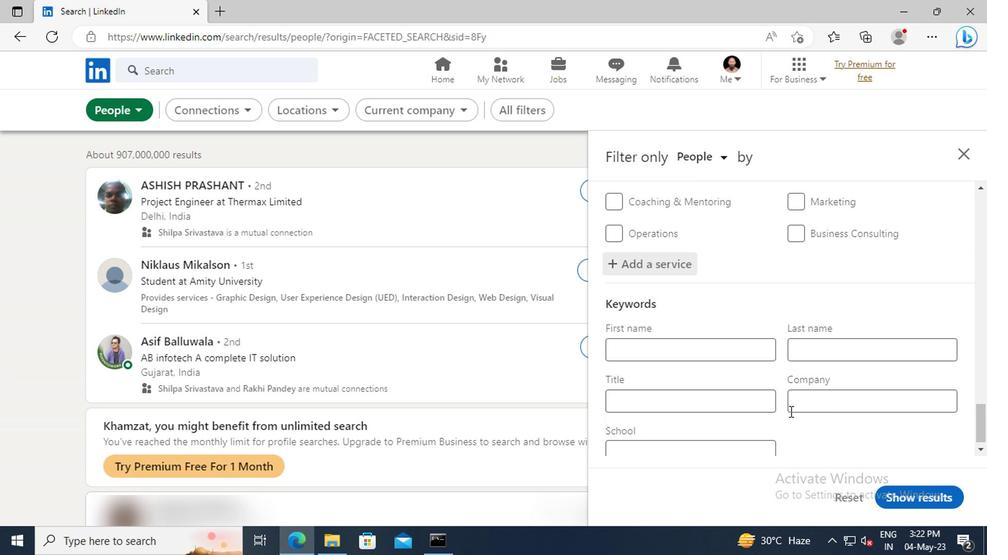
Action: Mouse pressed left at (720, 408)
Screenshot: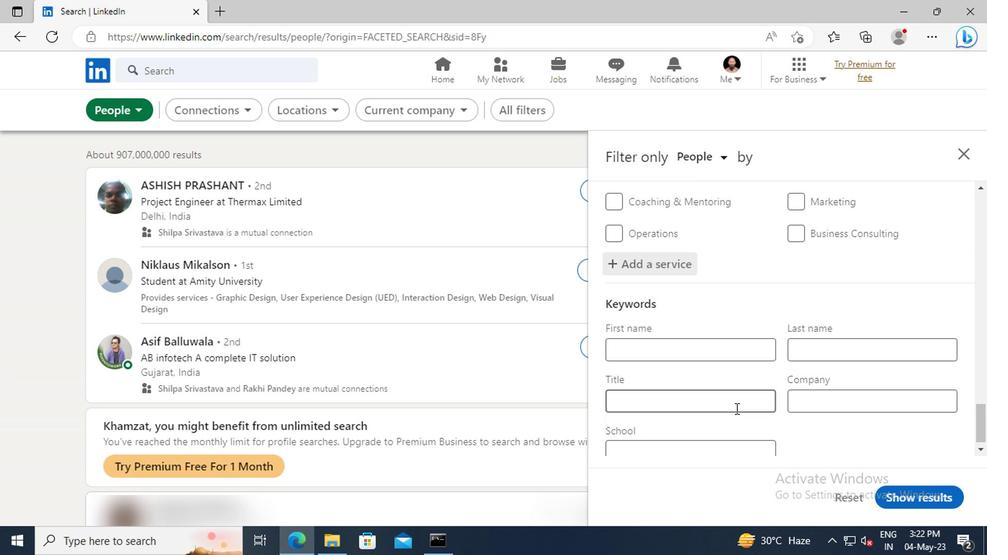 
Action: Key pressed <Key.shift>TITLE<Key.space><Key.shift>ANALYST<Key.enter>
Screenshot: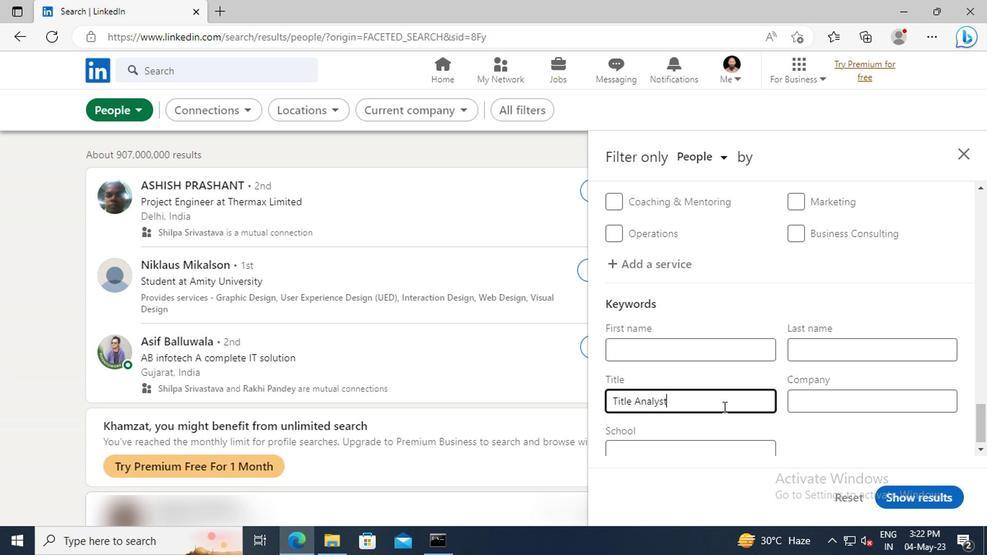 
Action: Mouse moved to (898, 498)
Screenshot: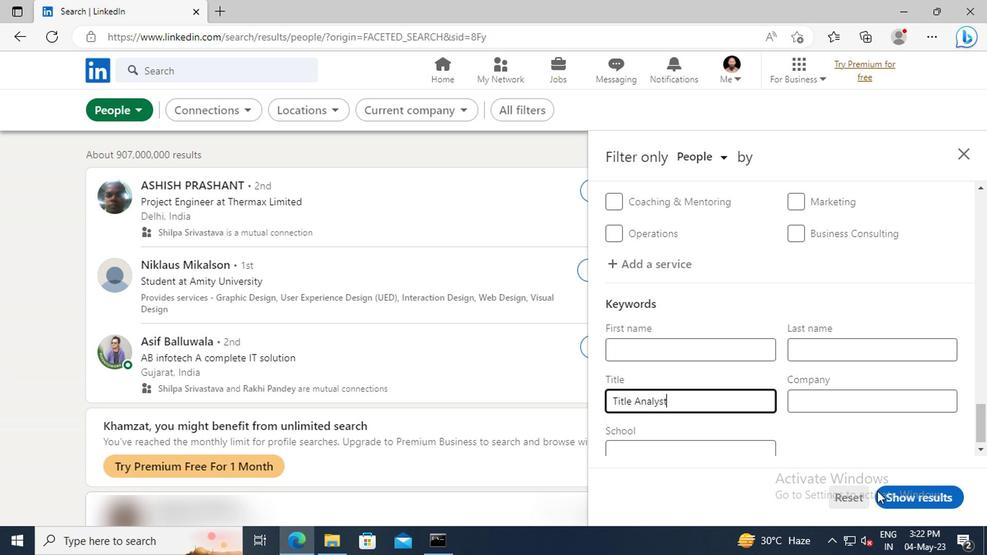 
Action: Mouse pressed left at (898, 498)
Screenshot: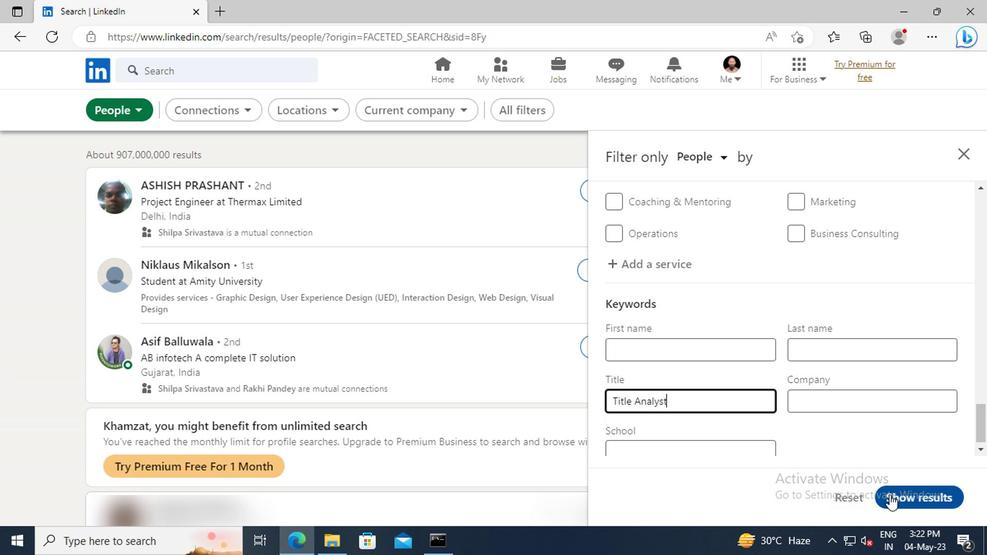 
Action: Mouse moved to (898, 499)
Screenshot: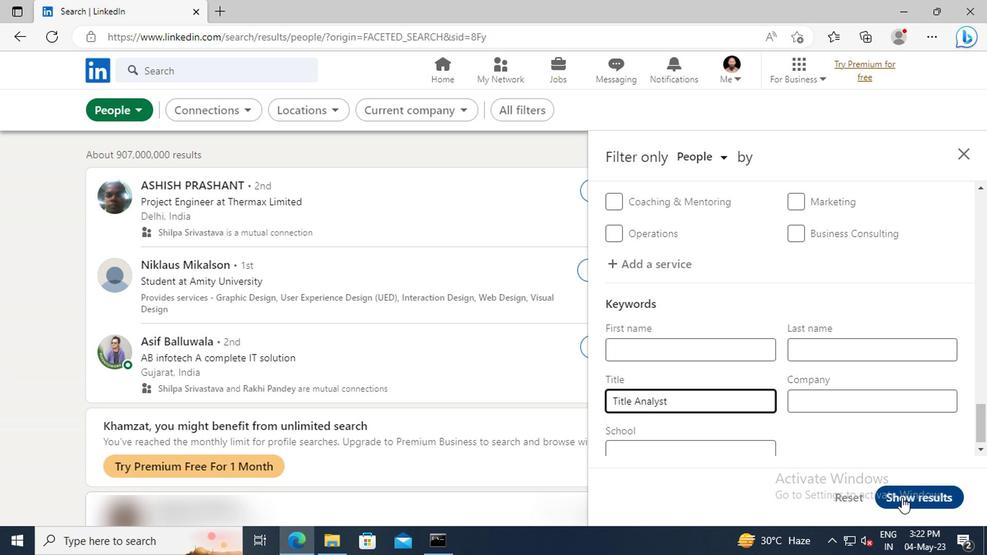 
